 Task: Search one way flight ticket for 3 adults, 3 children in business from Manchester: Manchester-boston Regional Airport to Jackson: Jackson Hole Airport on 5-2-2023. Choice of flights is American. Number of bags: 1 checked bag. Price is upto 94000. Outbound departure time preference is 9:00.
Action: Mouse moved to (305, 248)
Screenshot: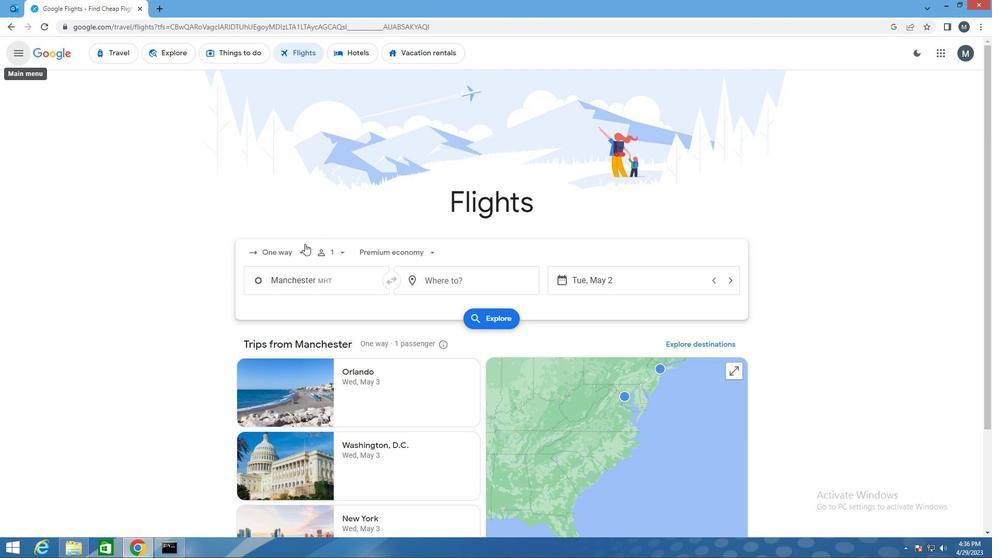 
Action: Mouse pressed left at (305, 248)
Screenshot: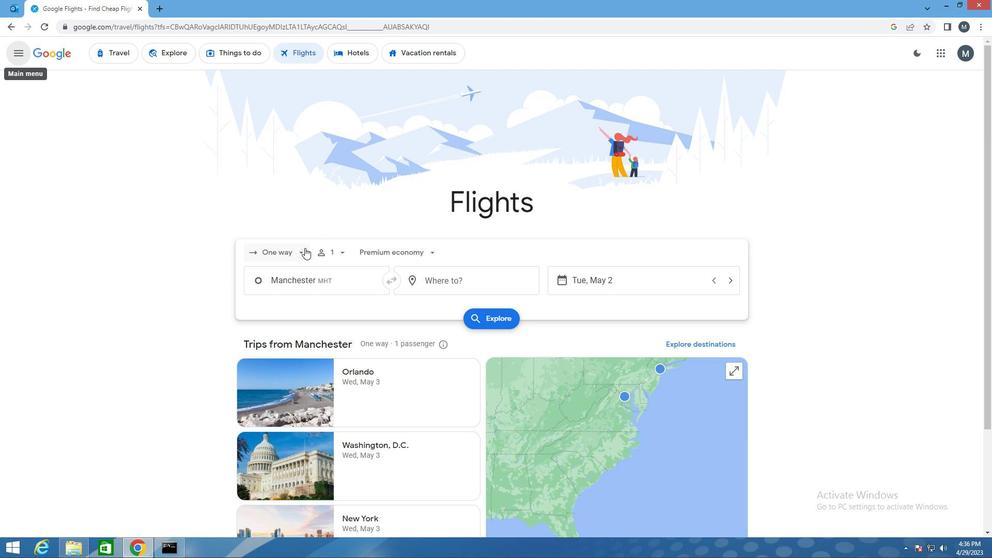 
Action: Mouse moved to (300, 299)
Screenshot: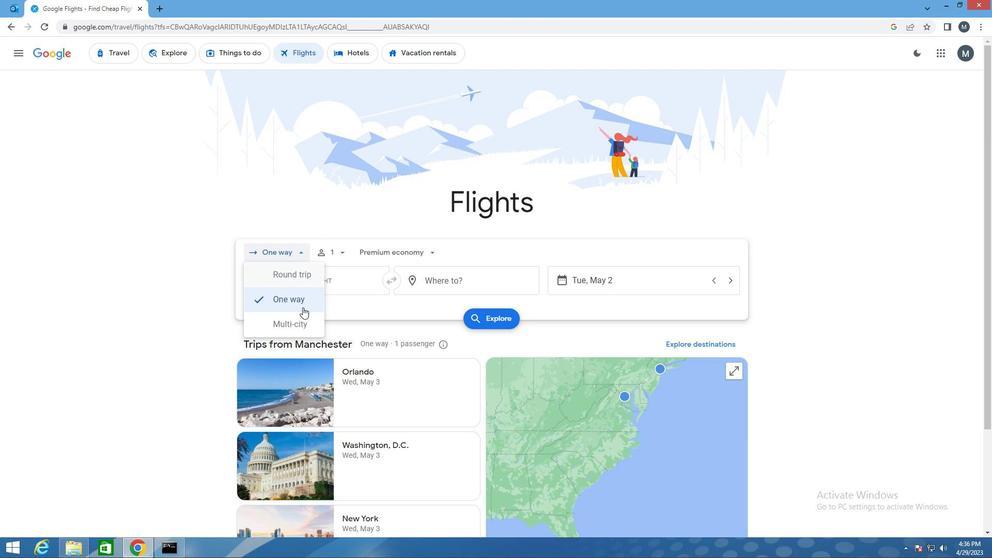 
Action: Mouse pressed left at (300, 299)
Screenshot: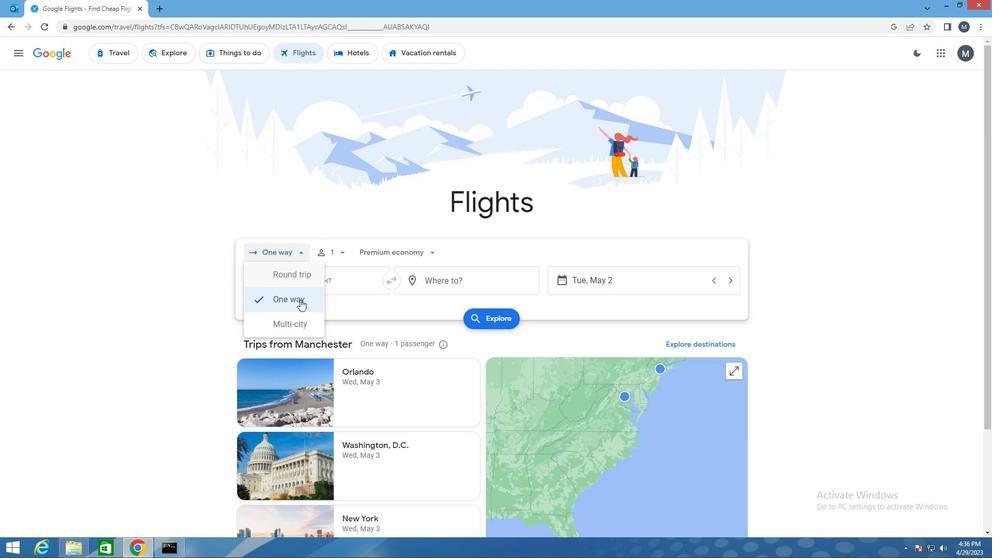
Action: Mouse moved to (299, 295)
Screenshot: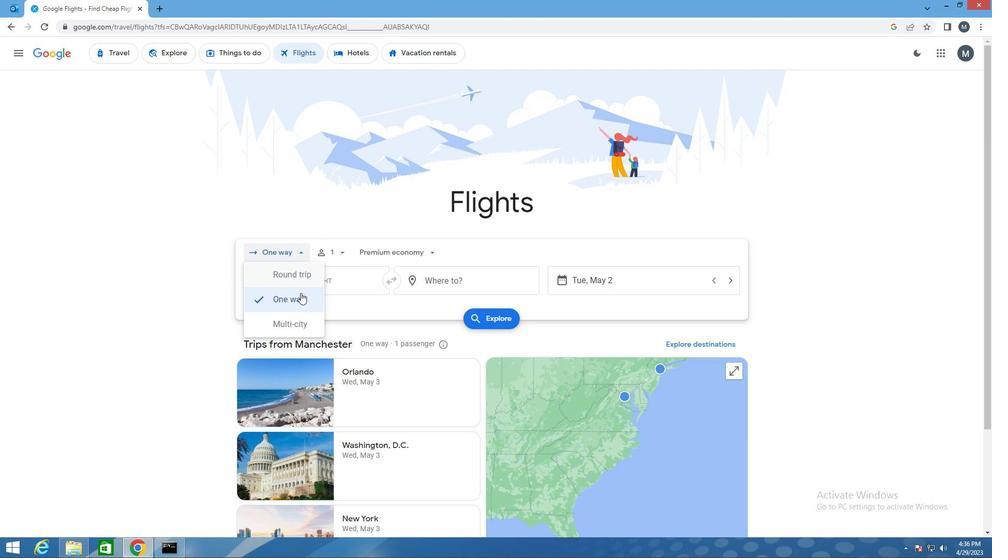 
Action: Mouse pressed left at (299, 295)
Screenshot: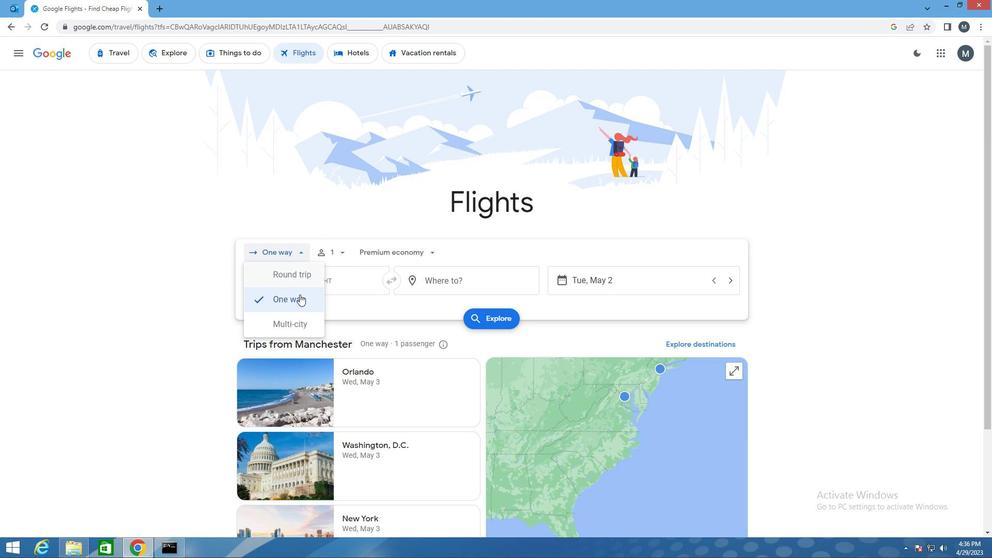 
Action: Mouse moved to (332, 254)
Screenshot: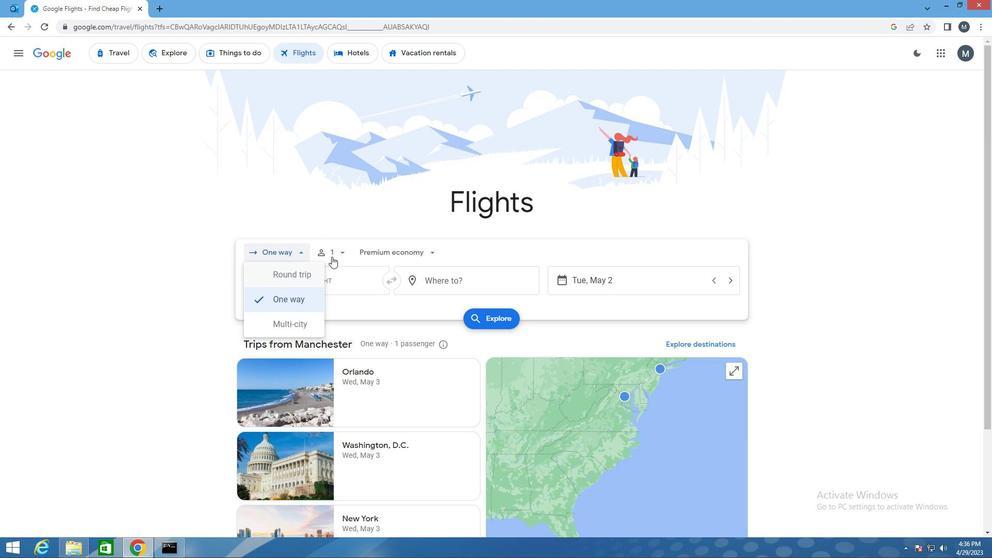 
Action: Mouse pressed left at (332, 254)
Screenshot: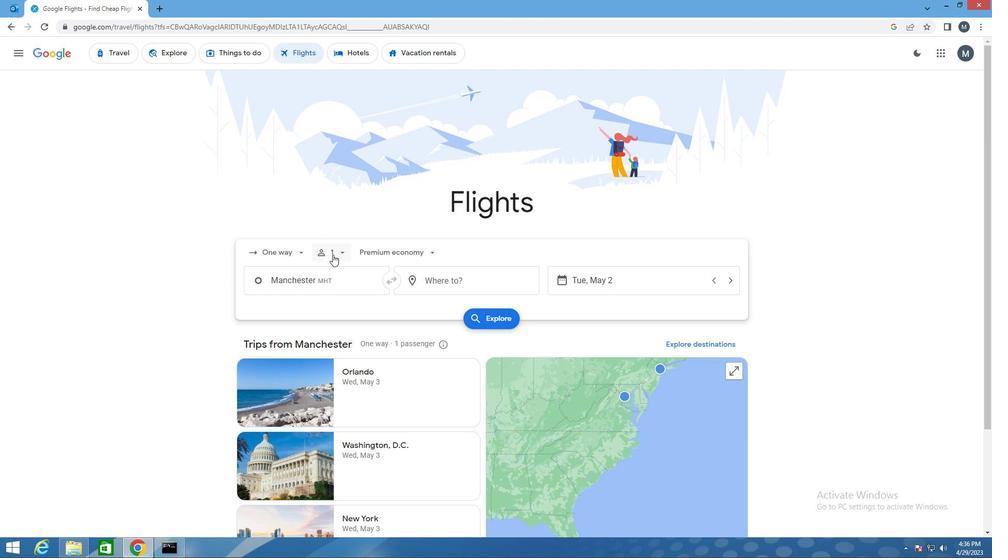 
Action: Mouse moved to (427, 278)
Screenshot: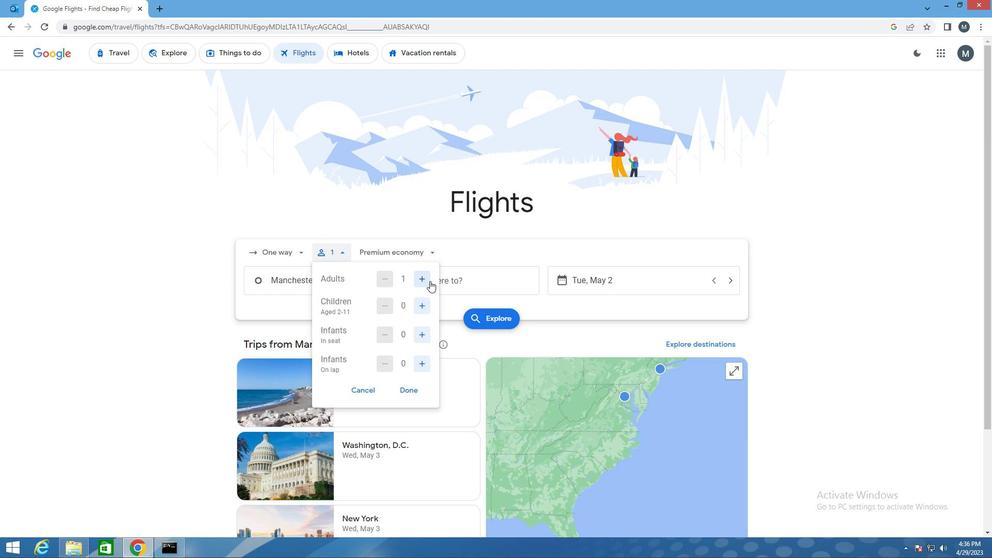 
Action: Mouse pressed left at (427, 278)
Screenshot: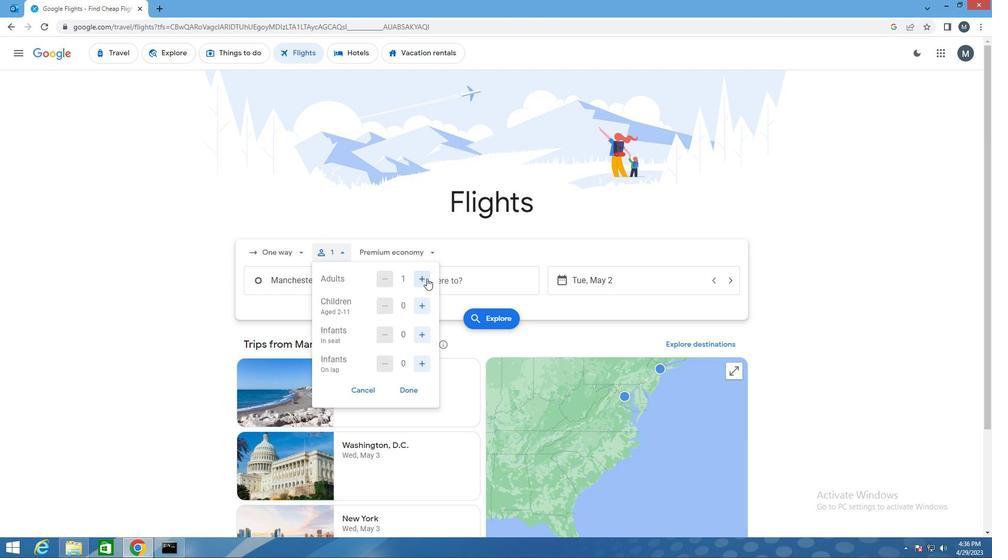 
Action: Mouse pressed left at (427, 278)
Screenshot: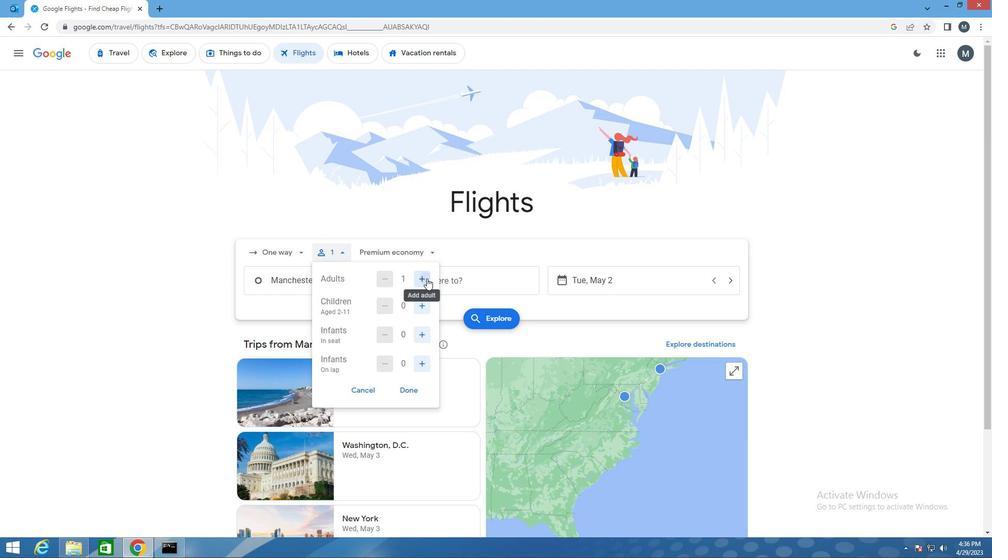 
Action: Mouse moved to (421, 301)
Screenshot: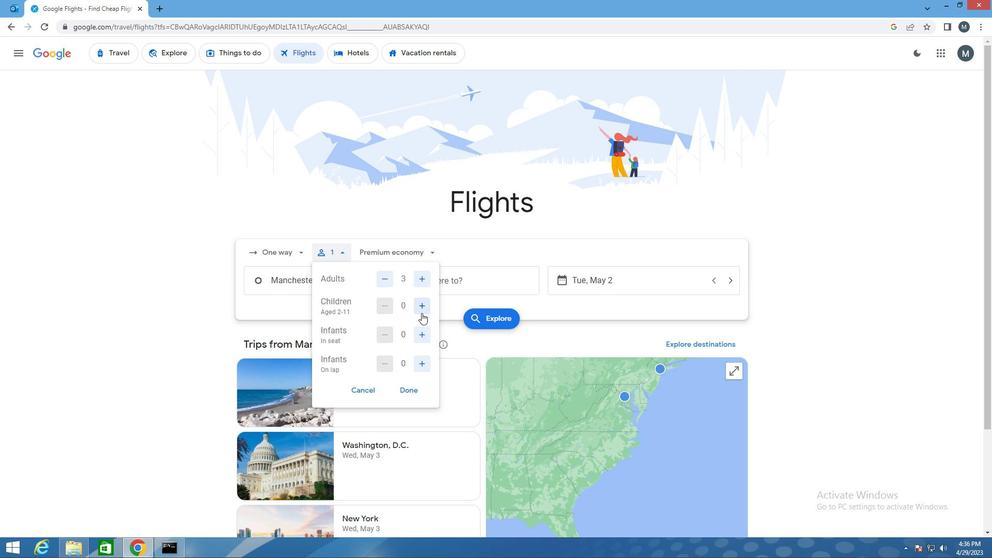 
Action: Mouse pressed left at (421, 301)
Screenshot: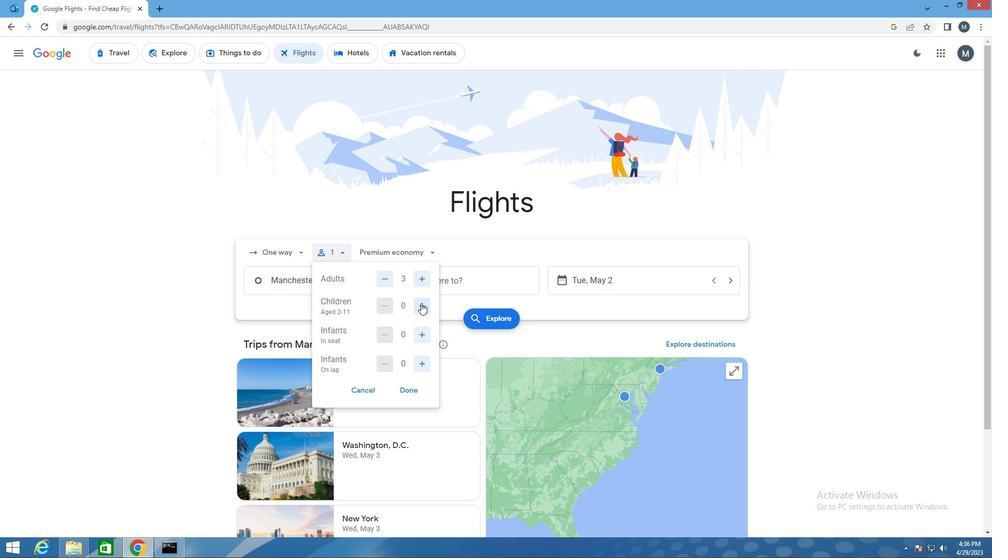
Action: Mouse moved to (421, 301)
Screenshot: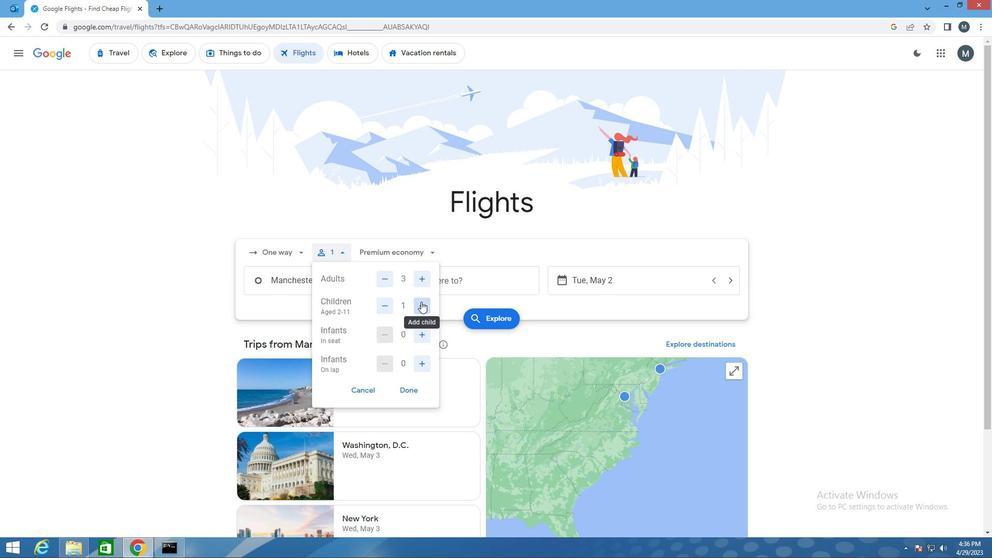 
Action: Mouse pressed left at (421, 301)
Screenshot: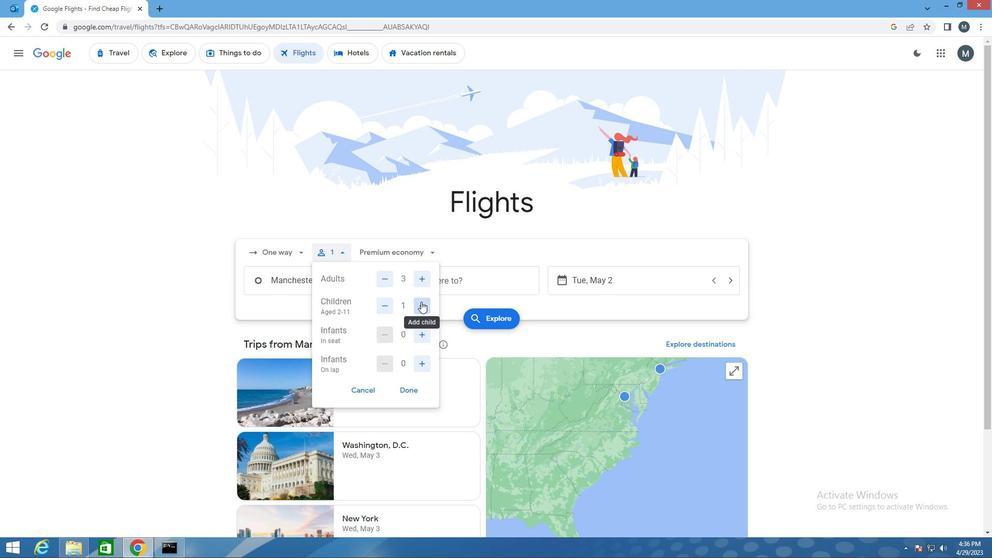 
Action: Mouse pressed left at (421, 301)
Screenshot: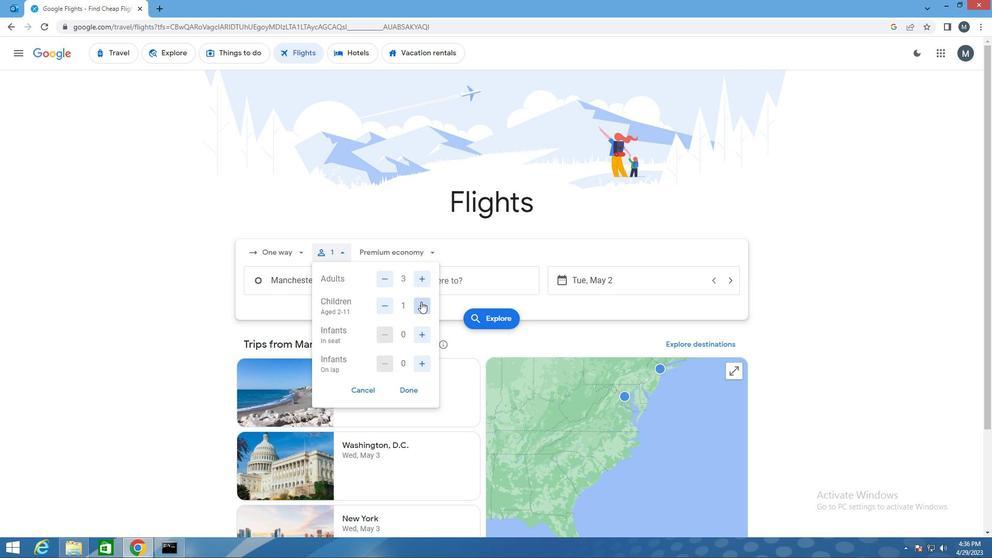 
Action: Mouse moved to (403, 391)
Screenshot: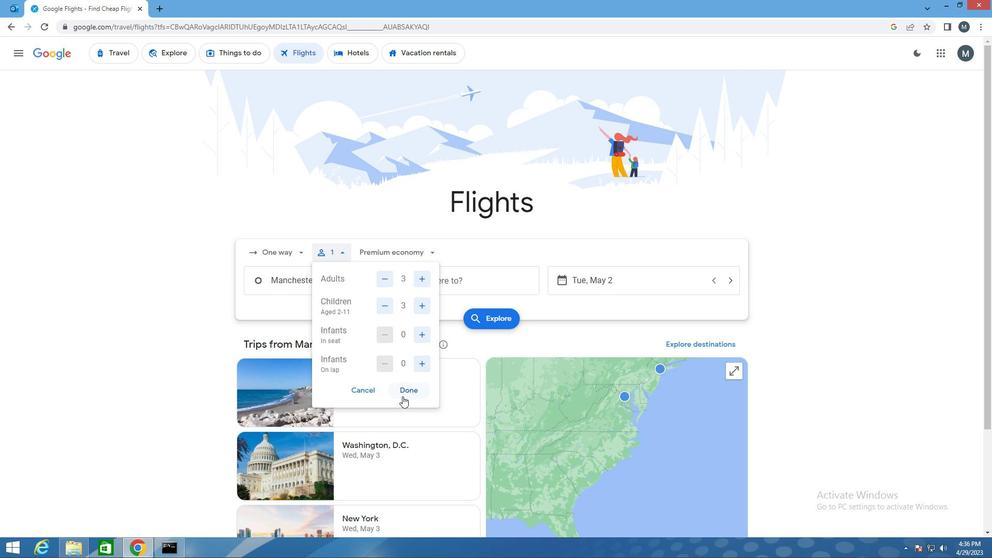 
Action: Mouse pressed left at (403, 391)
Screenshot: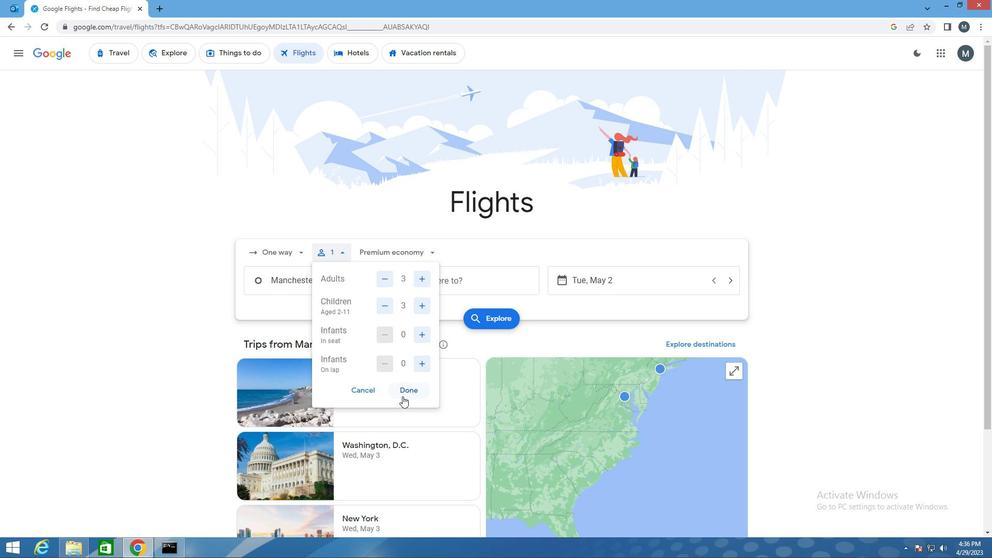 
Action: Mouse moved to (402, 249)
Screenshot: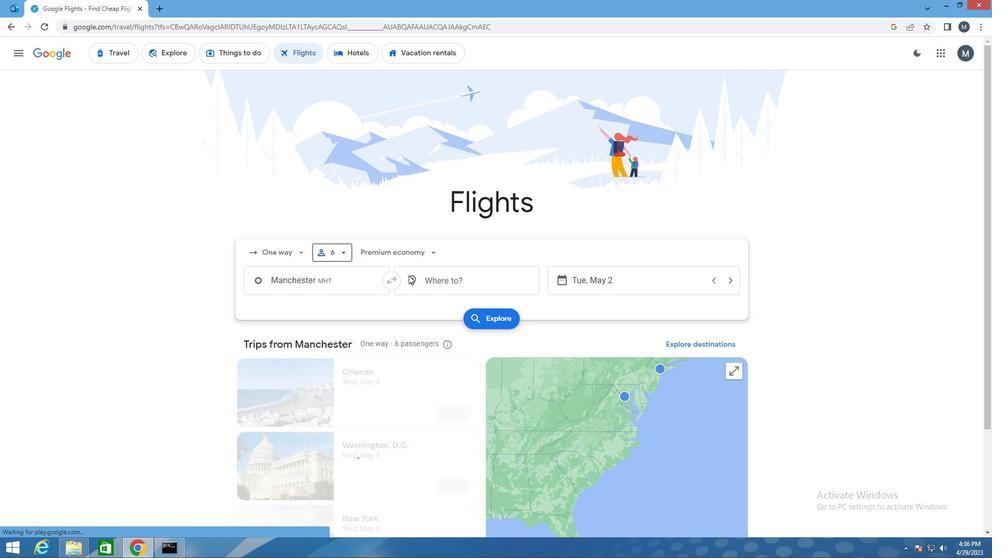 
Action: Mouse pressed left at (402, 249)
Screenshot: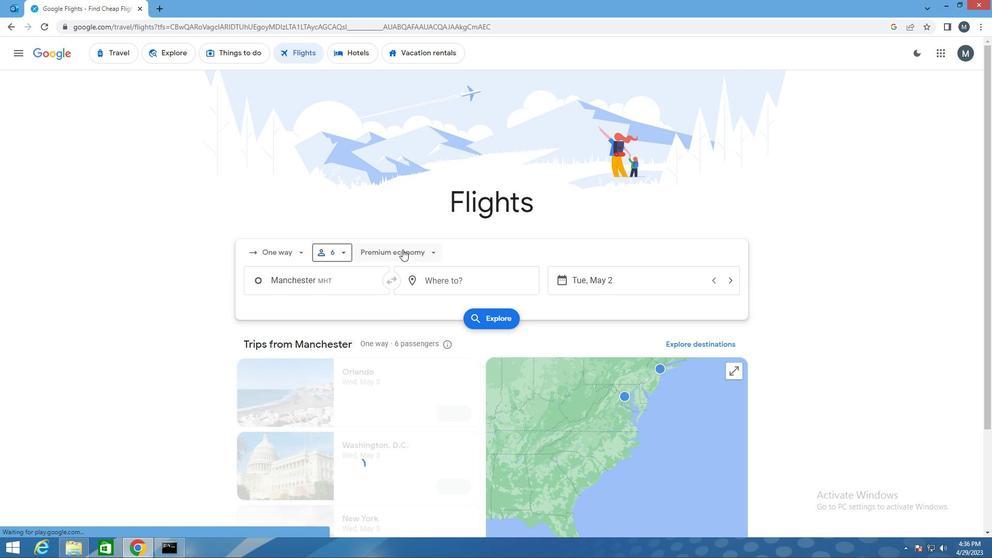 
Action: Mouse moved to (404, 324)
Screenshot: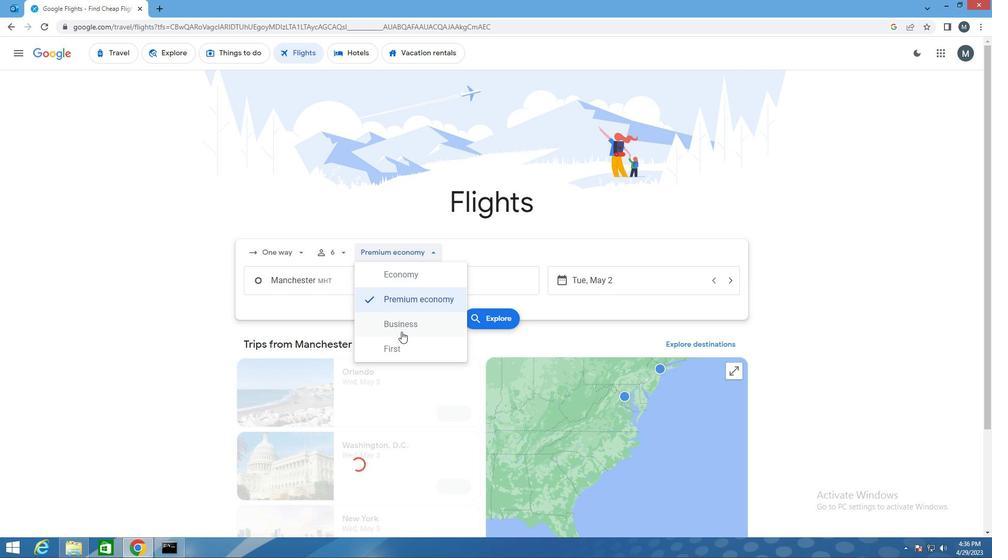 
Action: Mouse pressed left at (404, 324)
Screenshot: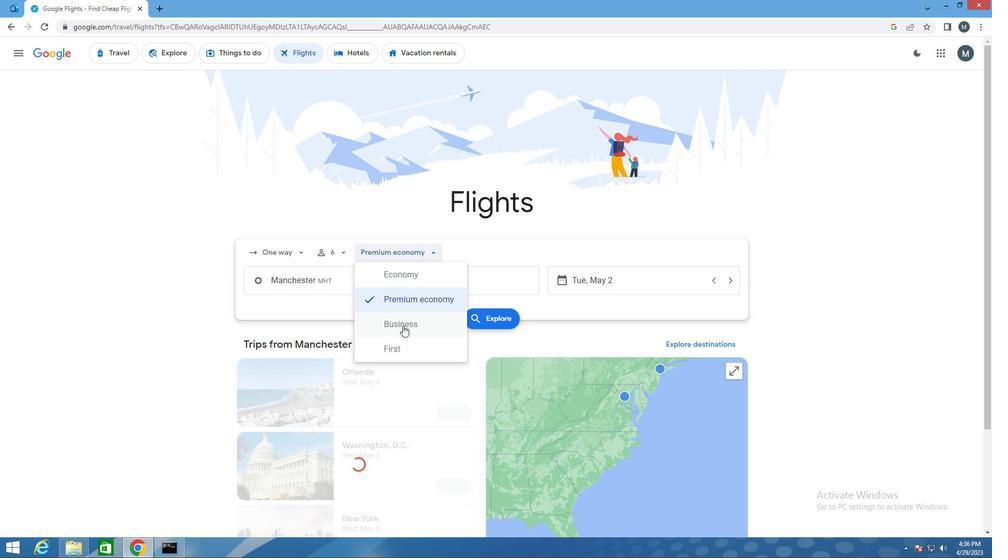 
Action: Mouse moved to (329, 285)
Screenshot: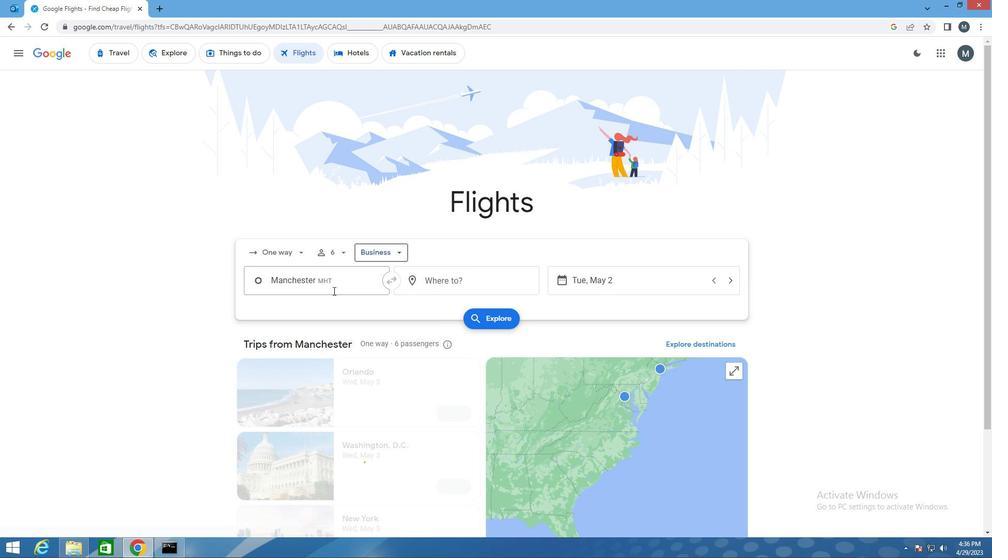
Action: Mouse pressed left at (329, 285)
Screenshot: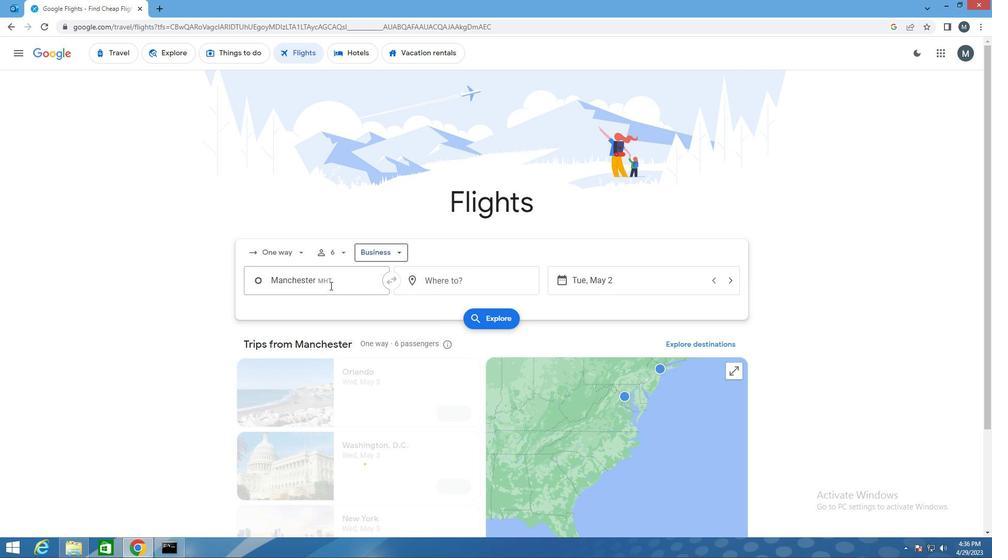 
Action: Mouse moved to (333, 287)
Screenshot: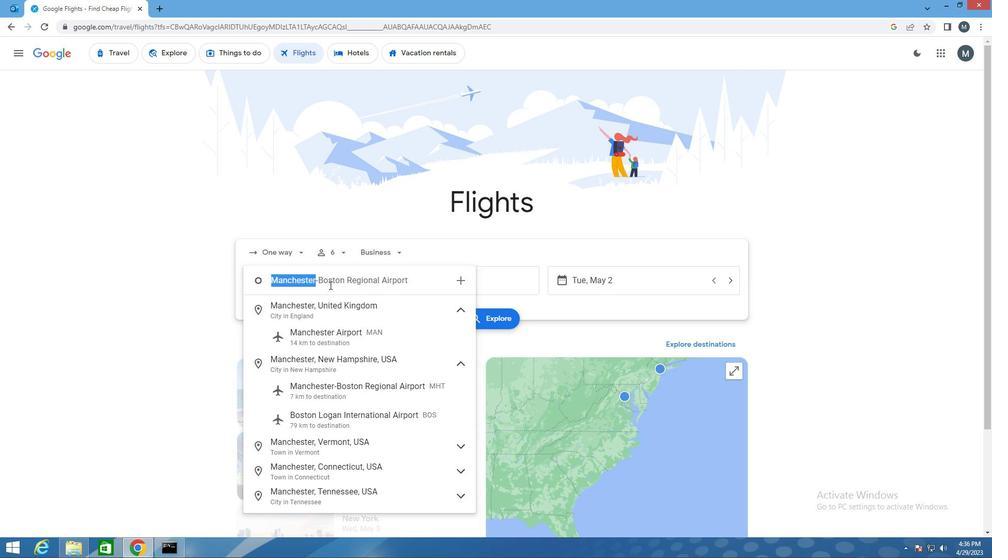 
Action: Key pressed <Key.enter>
Screenshot: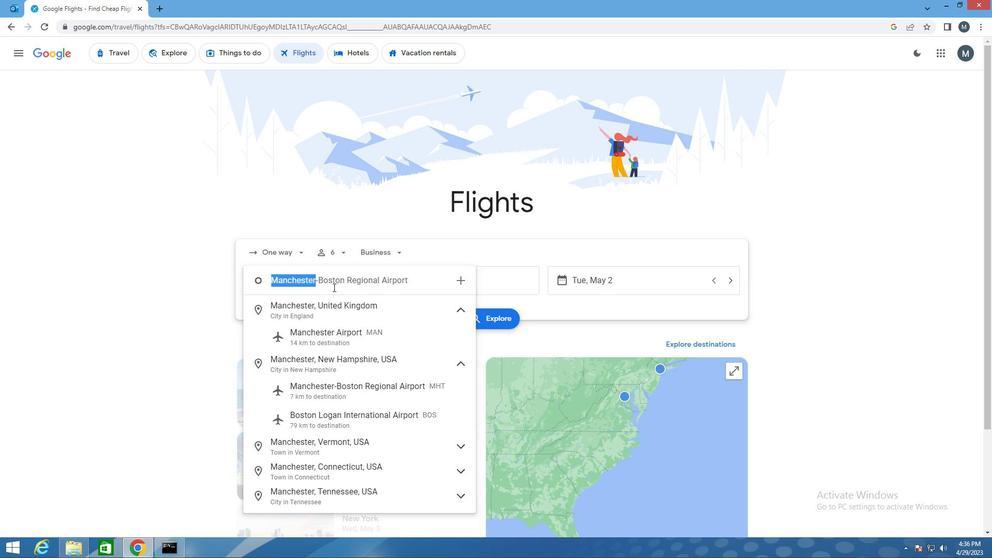 
Action: Mouse moved to (446, 275)
Screenshot: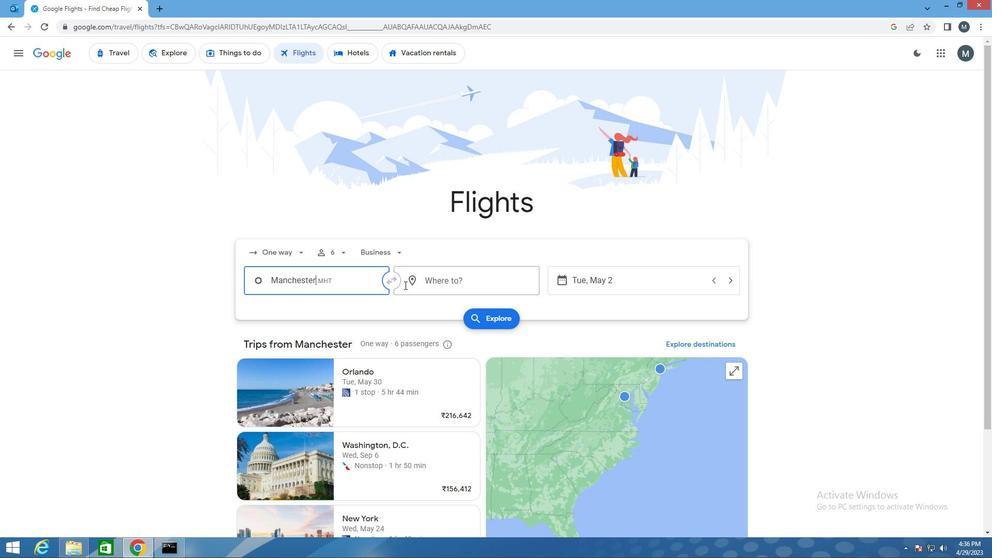 
Action: Mouse pressed left at (446, 275)
Screenshot: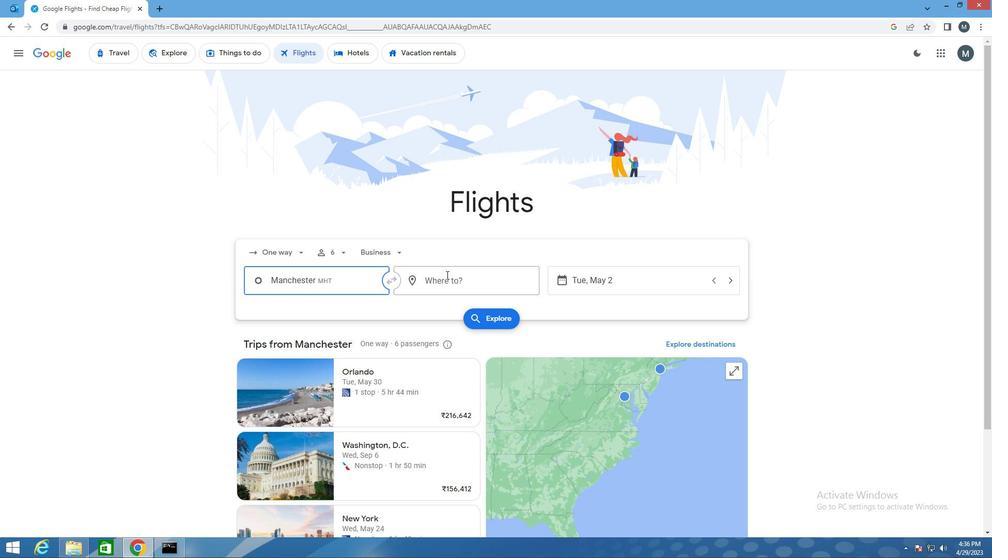 
Action: Mouse moved to (447, 274)
Screenshot: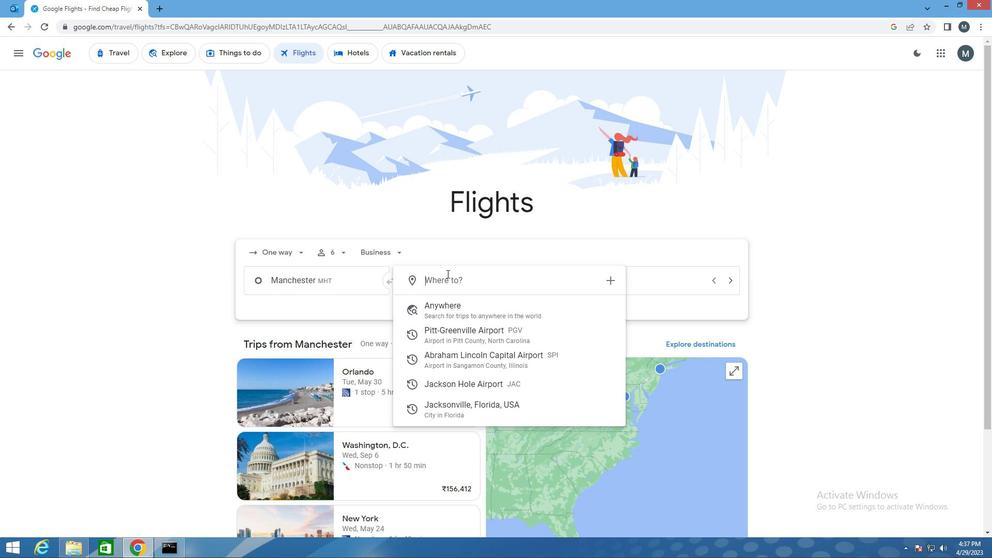 
Action: Key pressed j
Screenshot: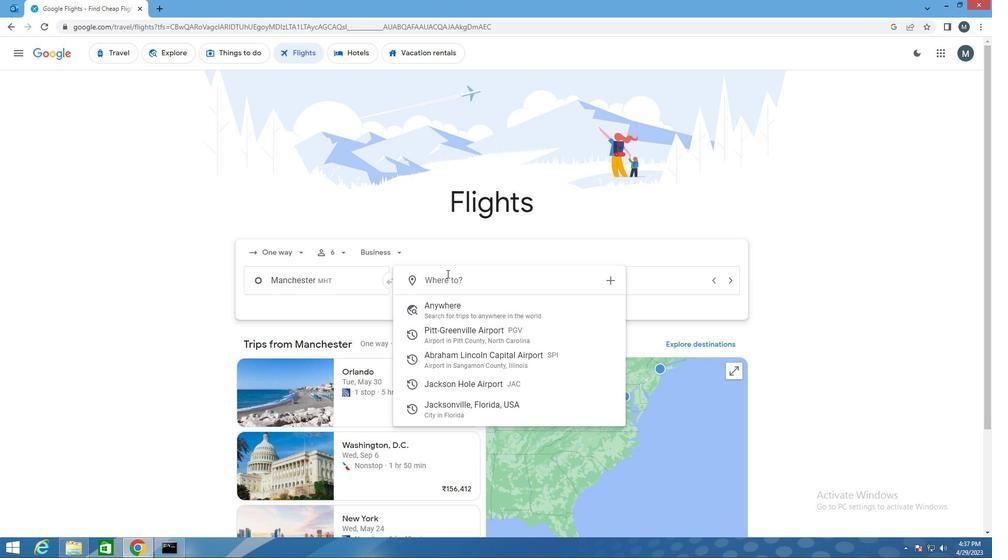 
Action: Mouse moved to (446, 274)
Screenshot: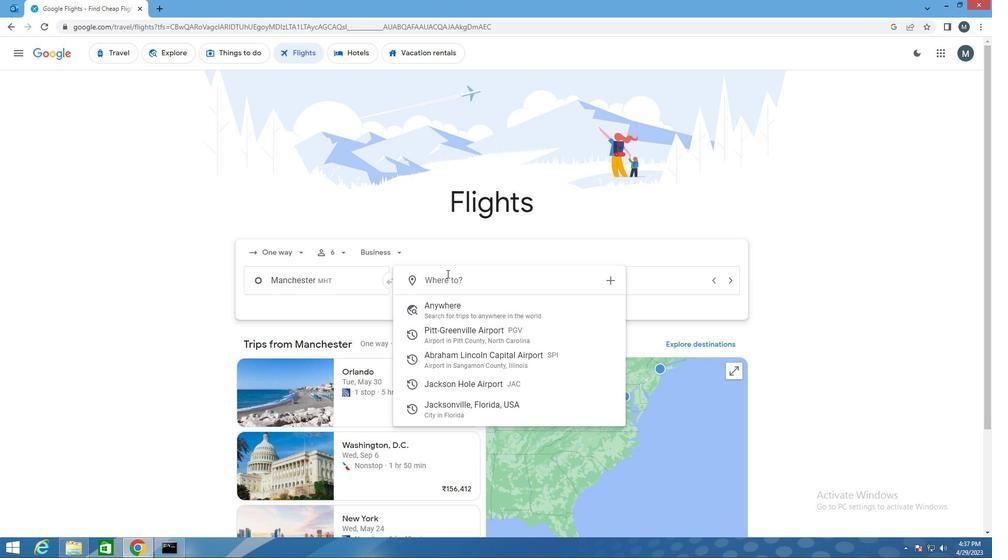 
Action: Key pressed ac
Screenshot: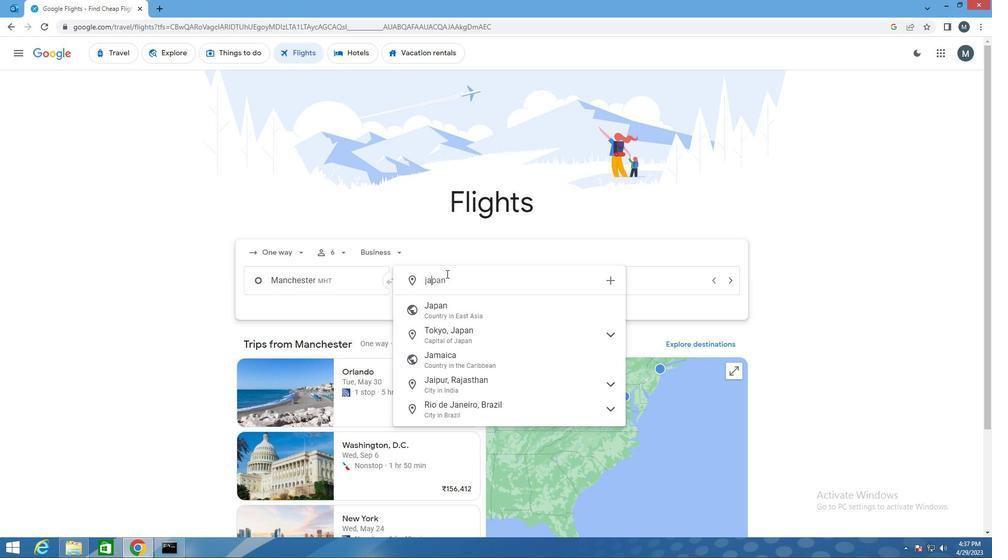 
Action: Mouse moved to (483, 305)
Screenshot: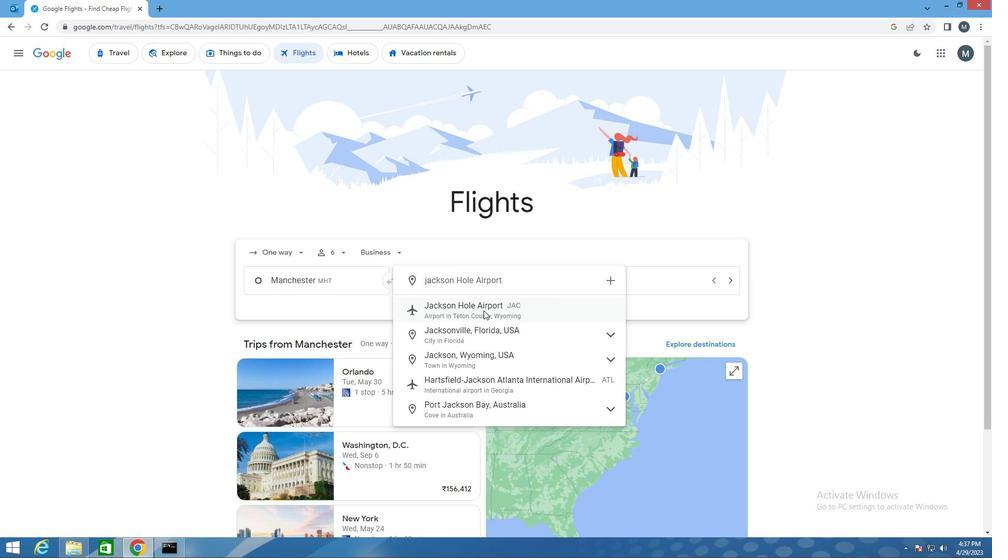 
Action: Mouse pressed left at (483, 305)
Screenshot: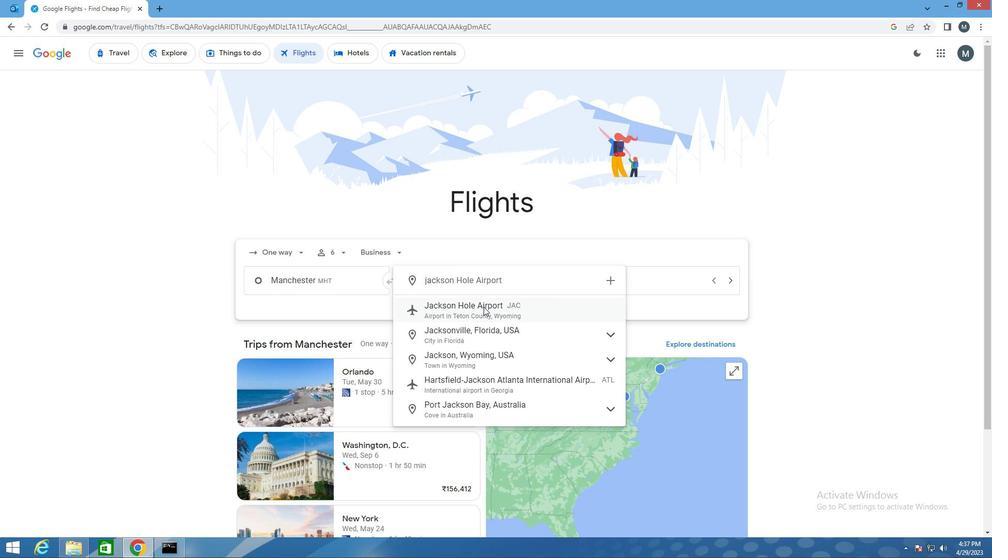 
Action: Mouse moved to (593, 278)
Screenshot: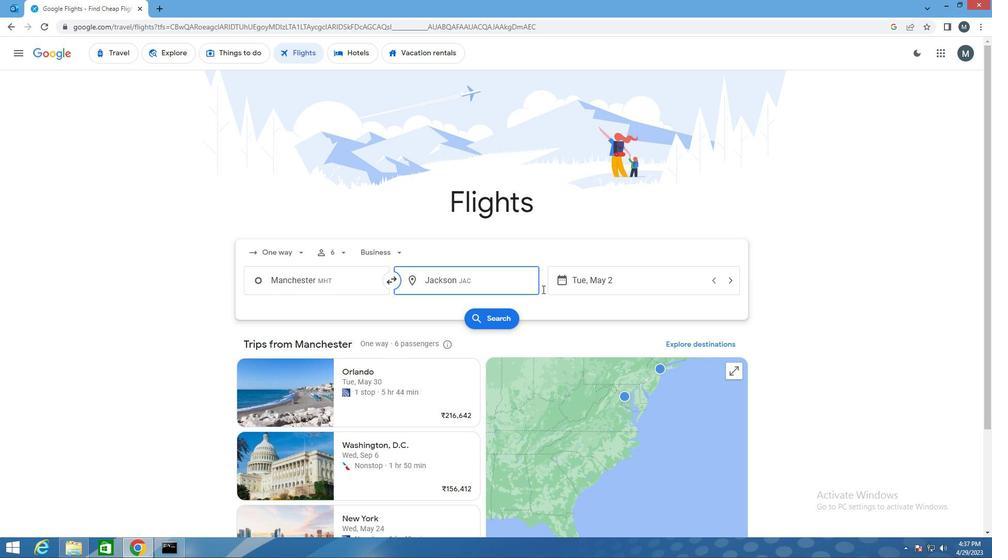
Action: Mouse pressed left at (593, 278)
Screenshot: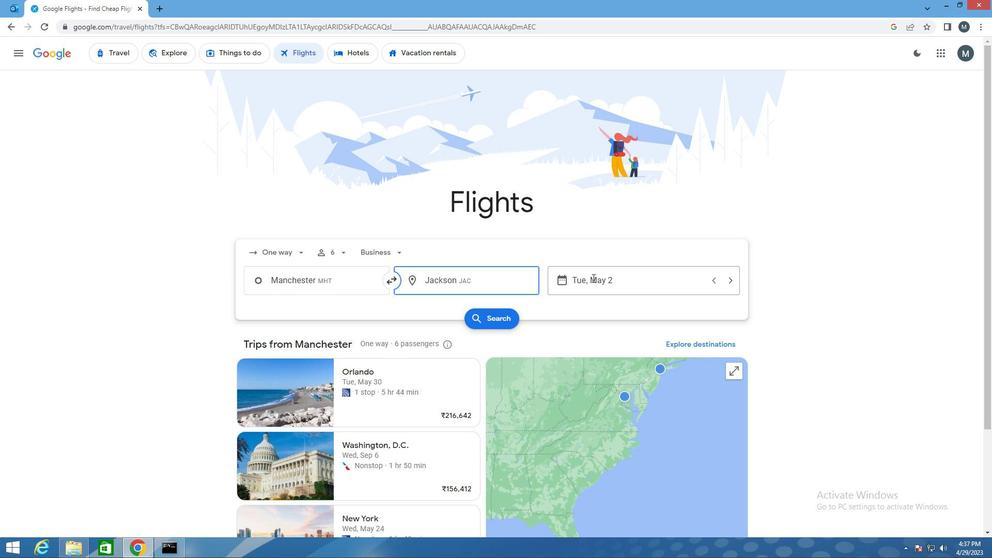 
Action: Mouse moved to (619, 353)
Screenshot: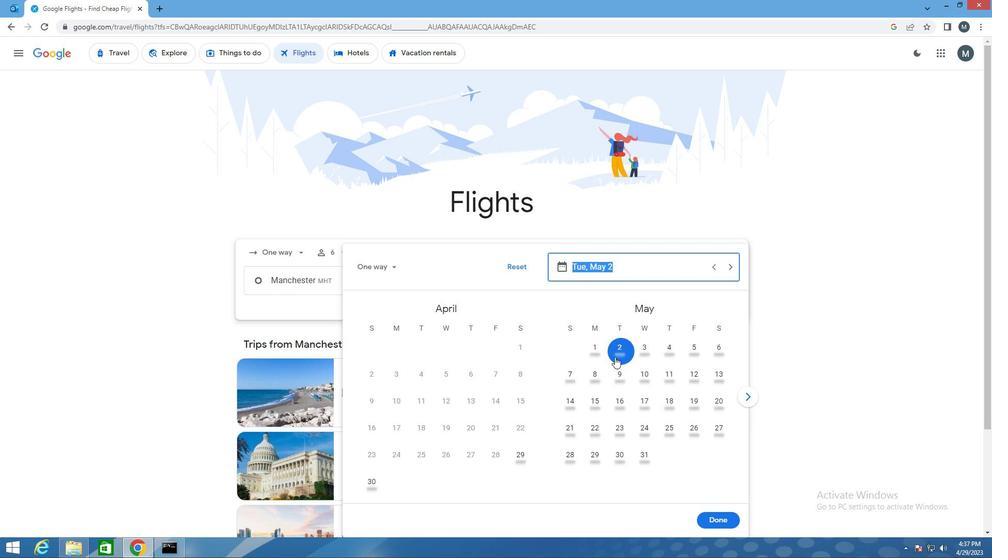 
Action: Mouse pressed left at (619, 353)
Screenshot: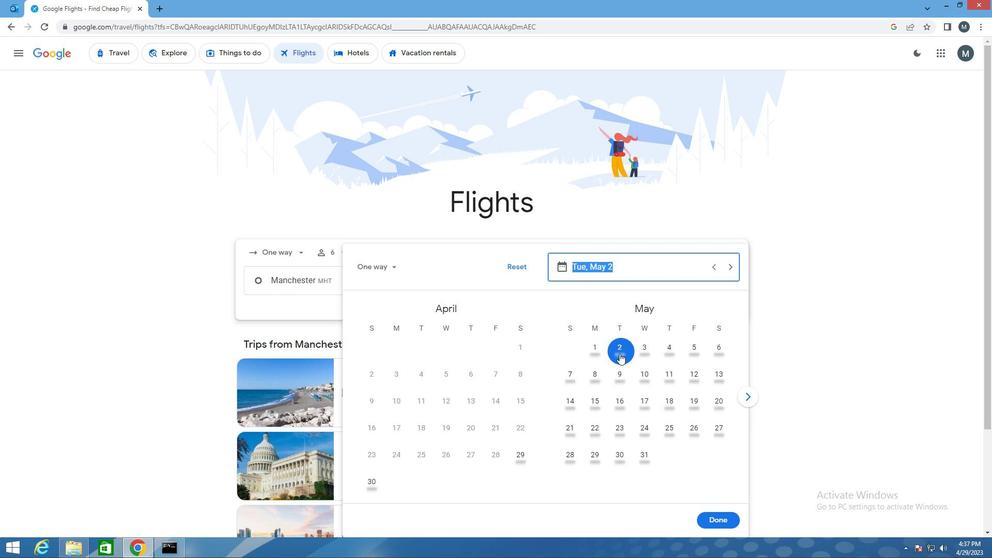 
Action: Mouse moved to (718, 518)
Screenshot: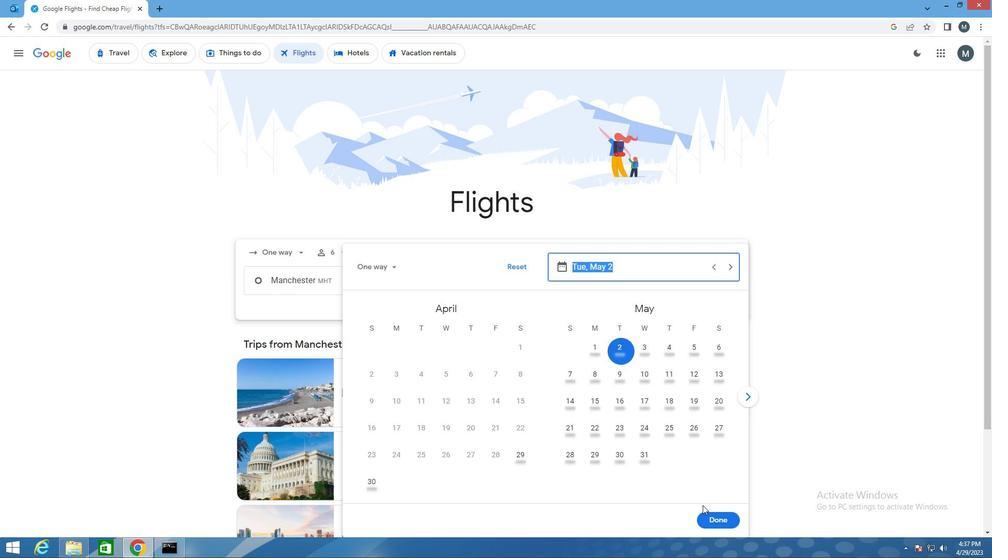 
Action: Mouse pressed left at (718, 518)
Screenshot: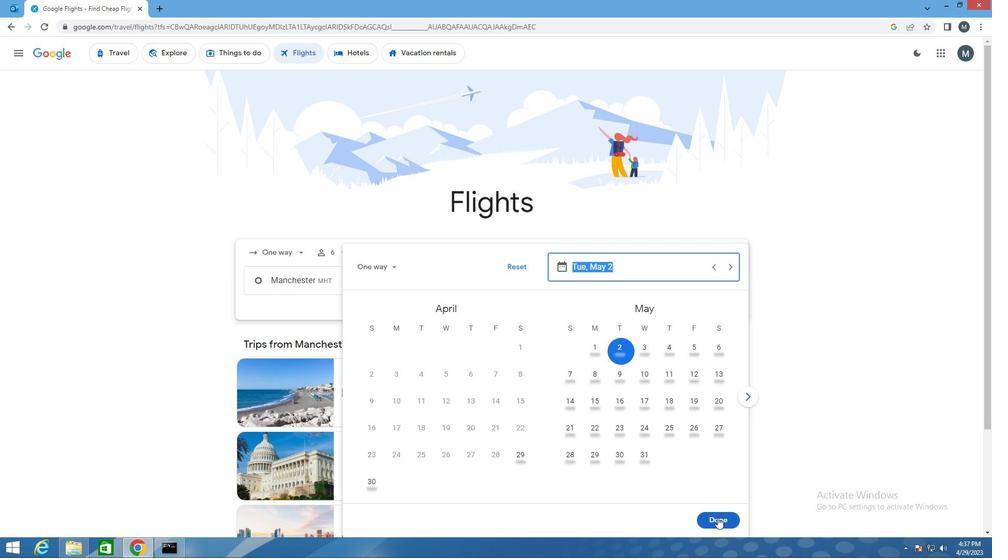 
Action: Mouse moved to (481, 317)
Screenshot: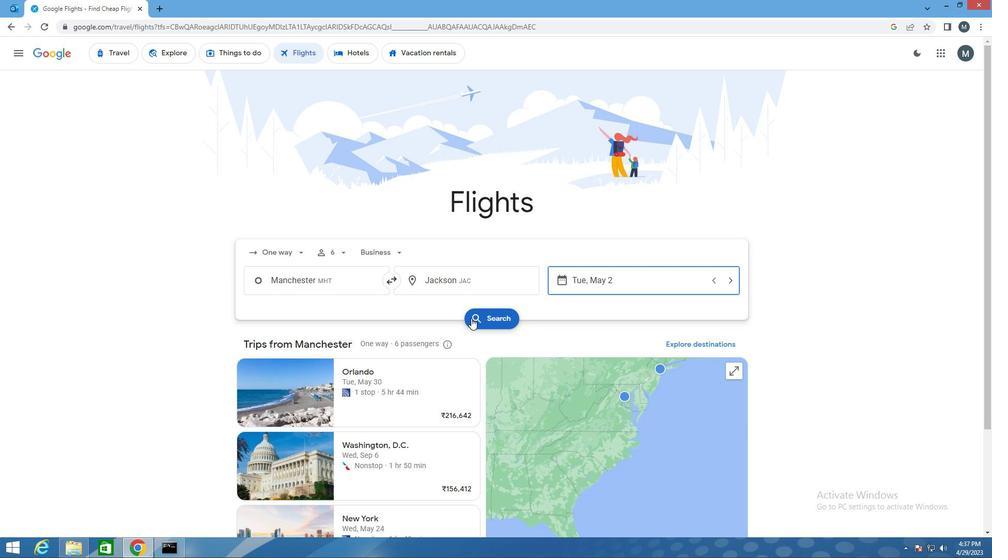 
Action: Mouse pressed left at (481, 317)
Screenshot: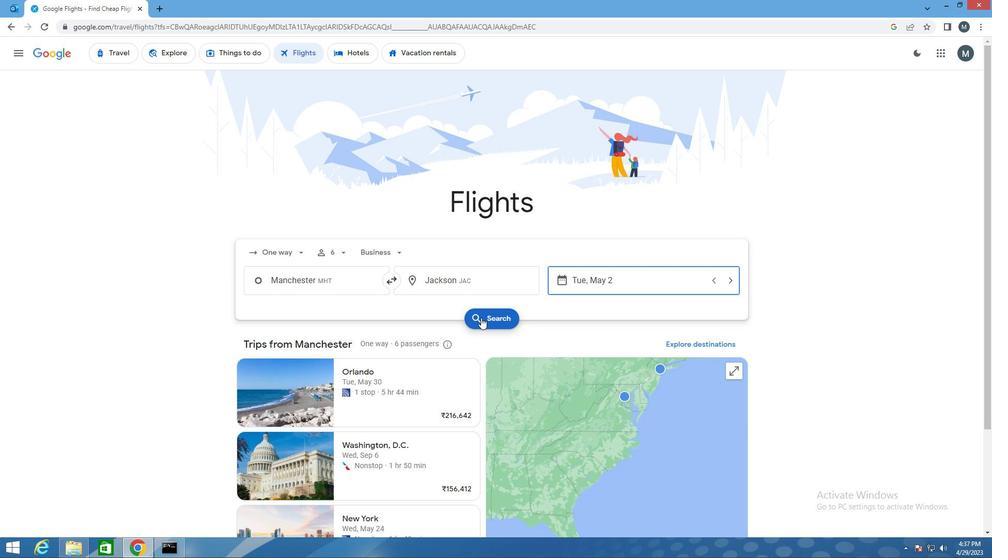 
Action: Mouse moved to (256, 157)
Screenshot: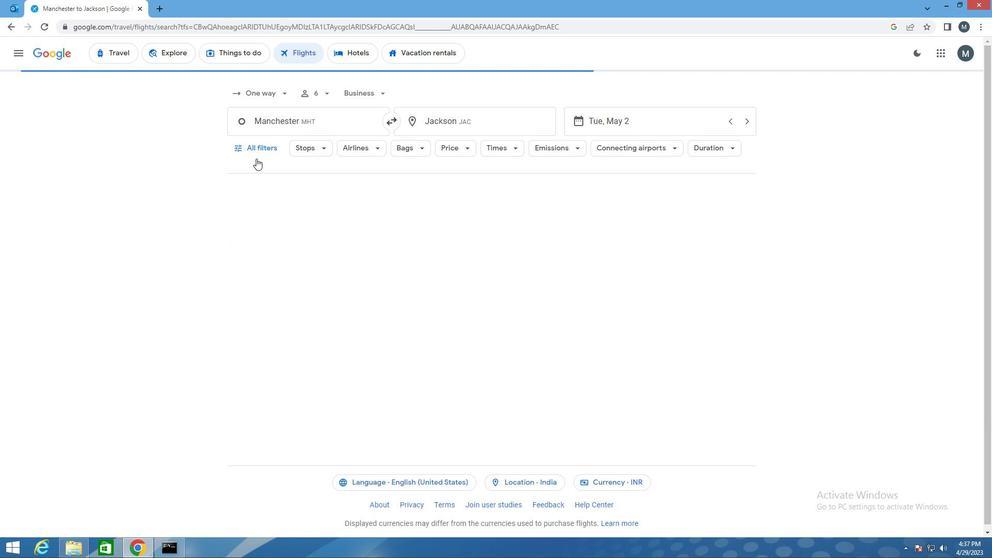 
Action: Mouse pressed left at (256, 157)
Screenshot: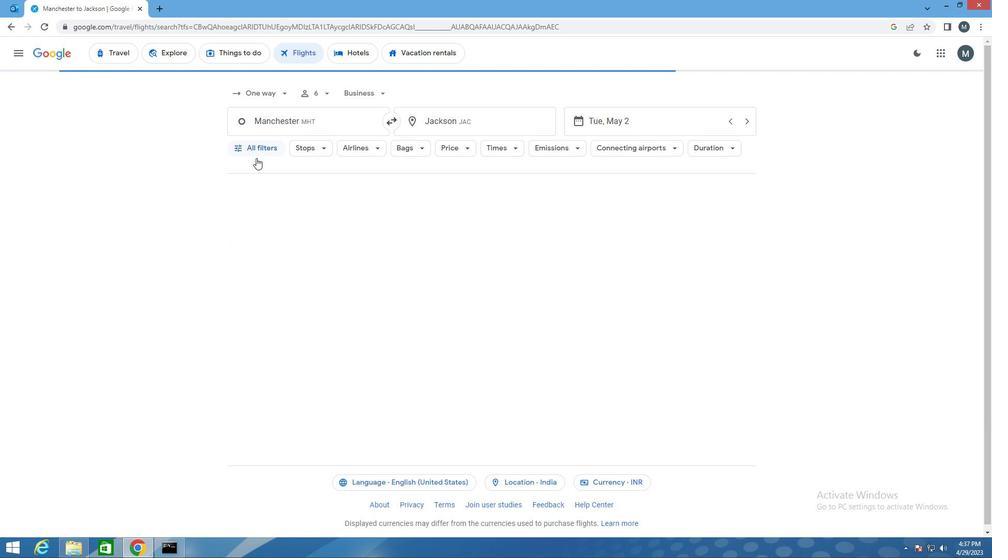 
Action: Mouse moved to (267, 277)
Screenshot: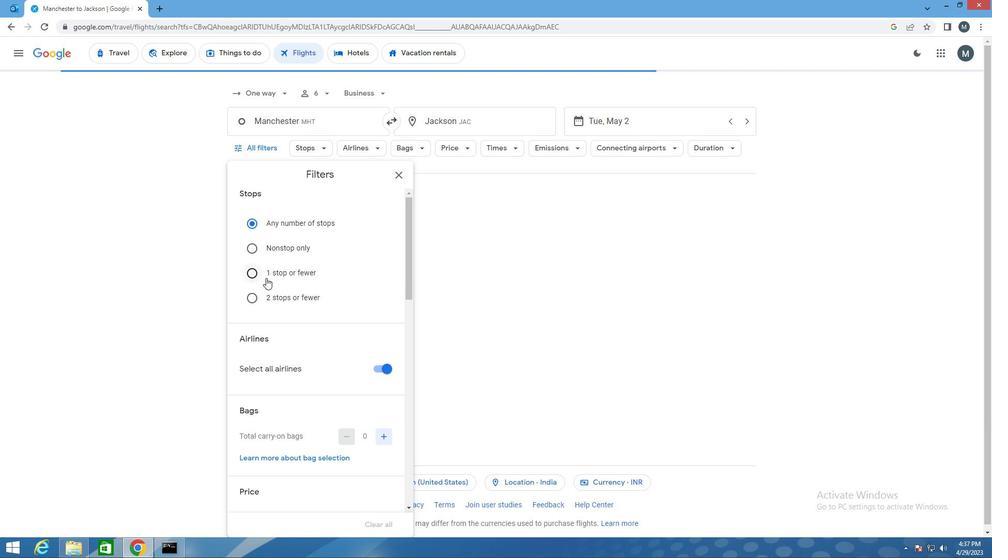 
Action: Mouse scrolled (267, 276) with delta (0, 0)
Screenshot: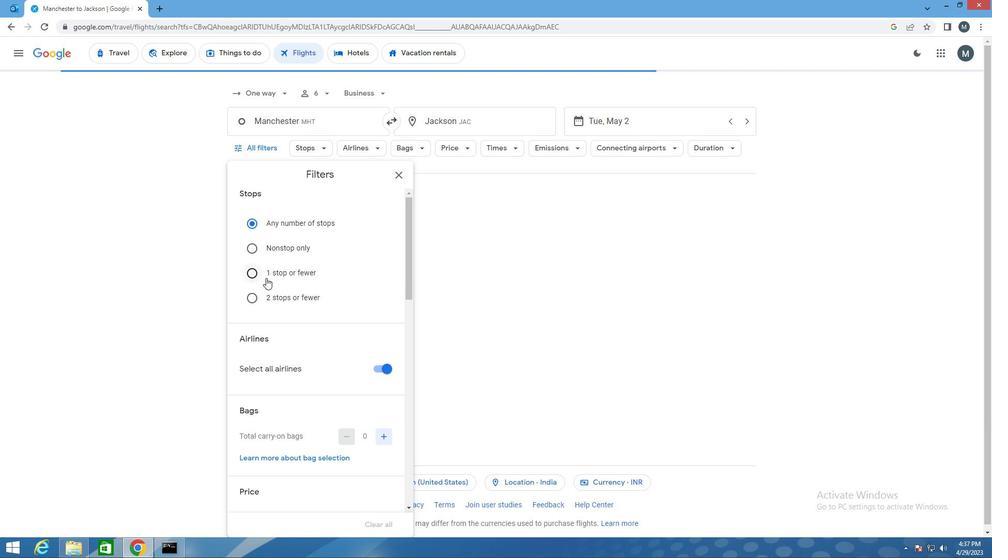 
Action: Mouse moved to (374, 319)
Screenshot: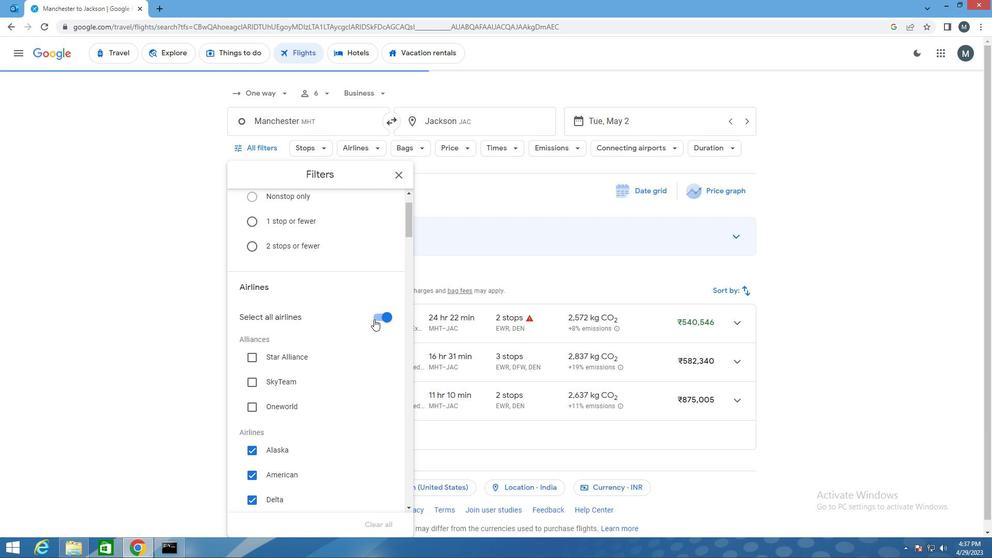 
Action: Mouse pressed left at (374, 319)
Screenshot: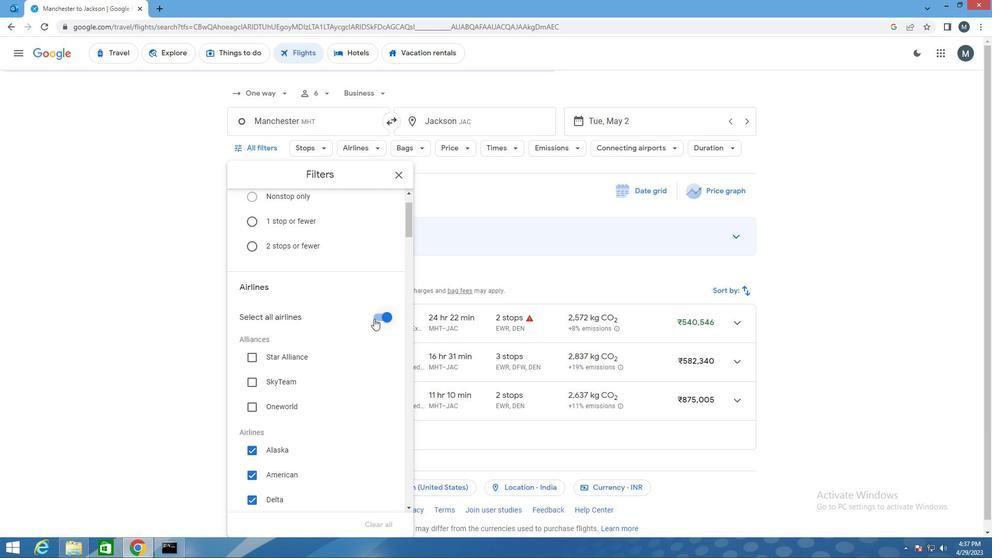 
Action: Mouse moved to (308, 369)
Screenshot: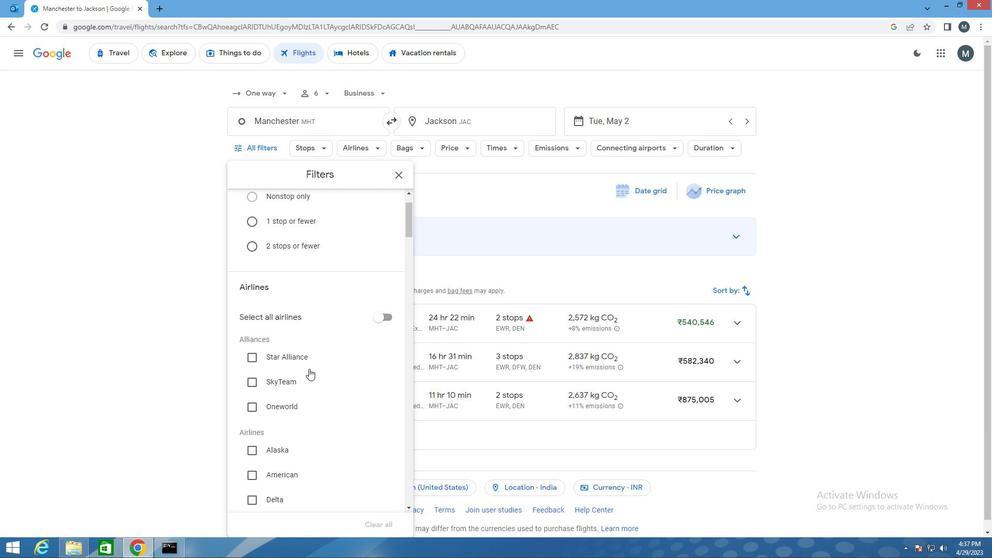 
Action: Mouse scrolled (308, 369) with delta (0, 0)
Screenshot: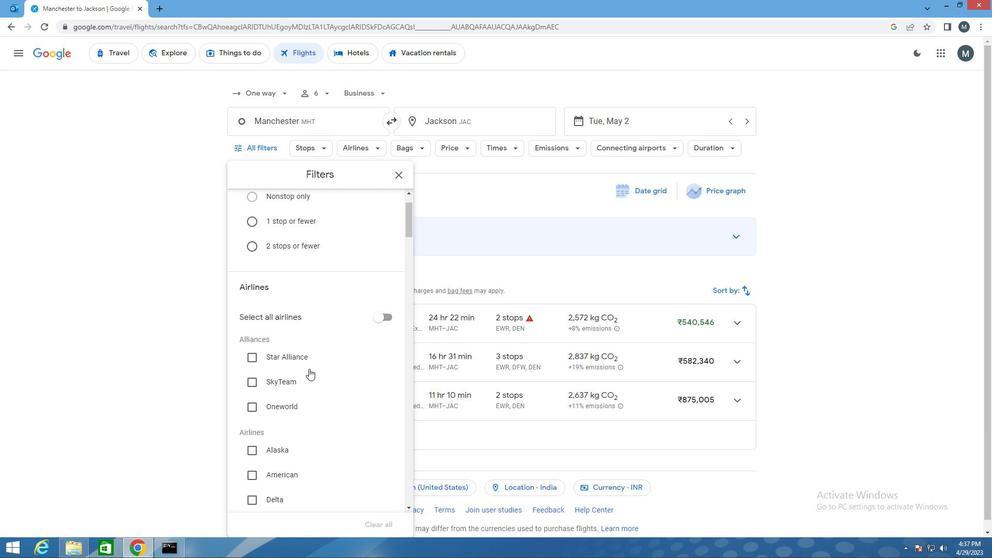 
Action: Mouse moved to (253, 426)
Screenshot: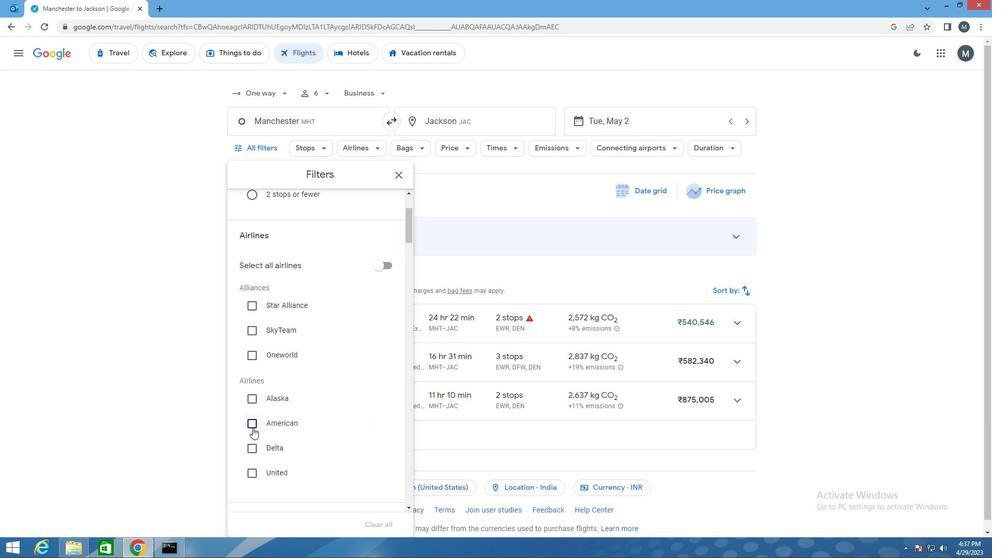 
Action: Mouse pressed left at (253, 426)
Screenshot: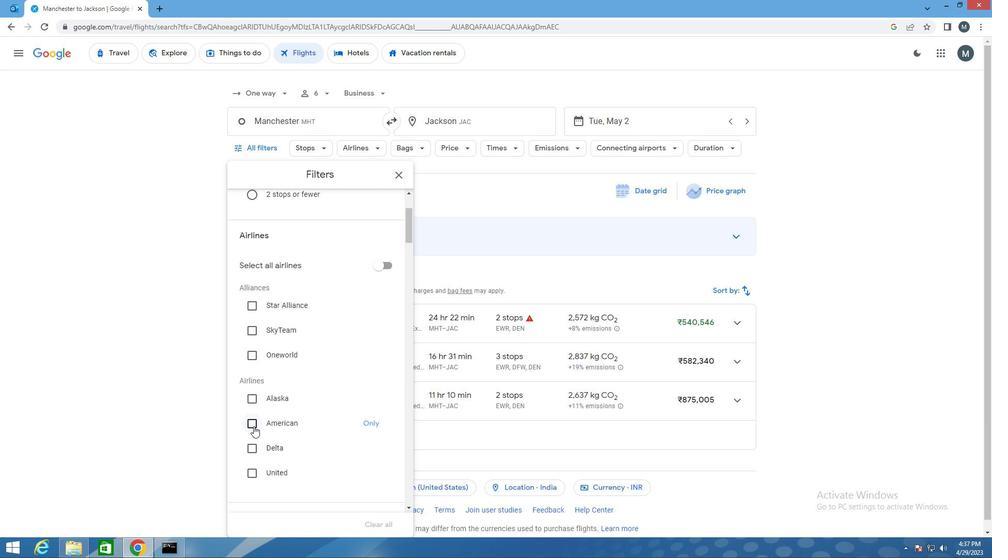 
Action: Mouse moved to (283, 402)
Screenshot: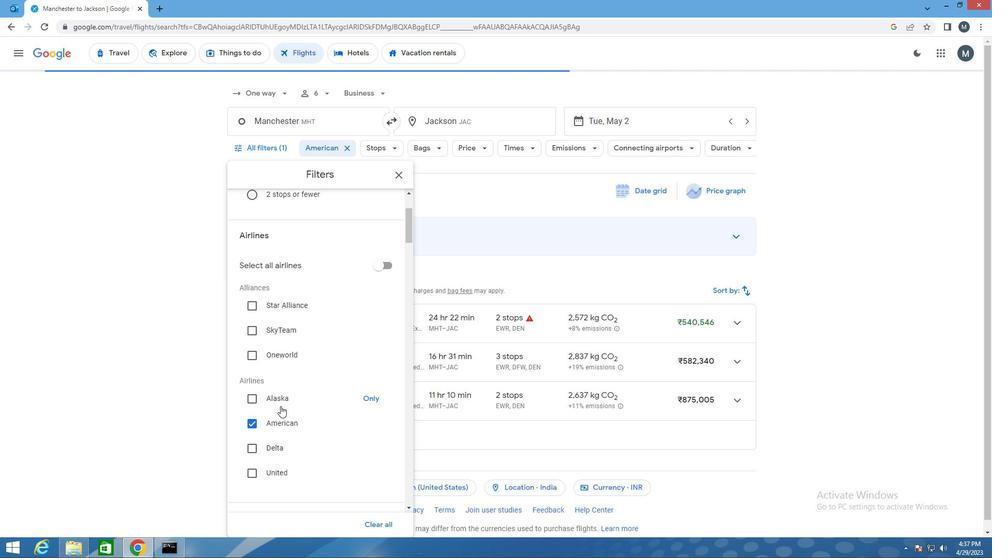 
Action: Mouse scrolled (283, 402) with delta (0, 0)
Screenshot: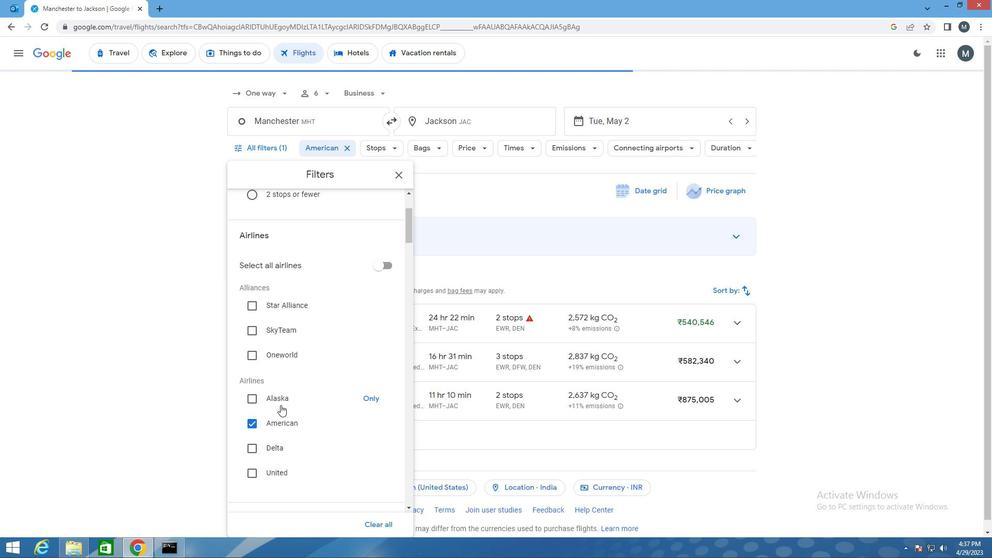 
Action: Mouse moved to (290, 402)
Screenshot: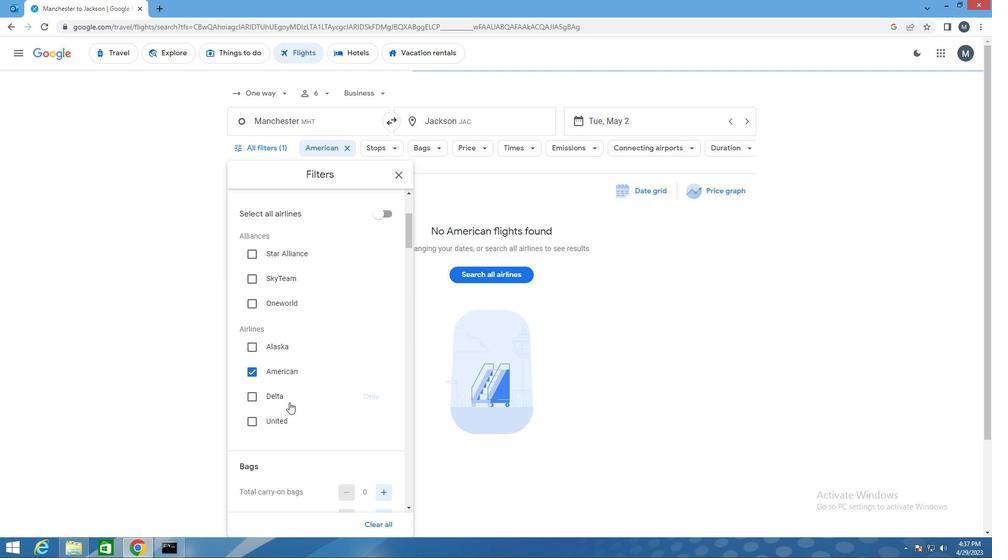 
Action: Mouse scrolled (290, 401) with delta (0, 0)
Screenshot: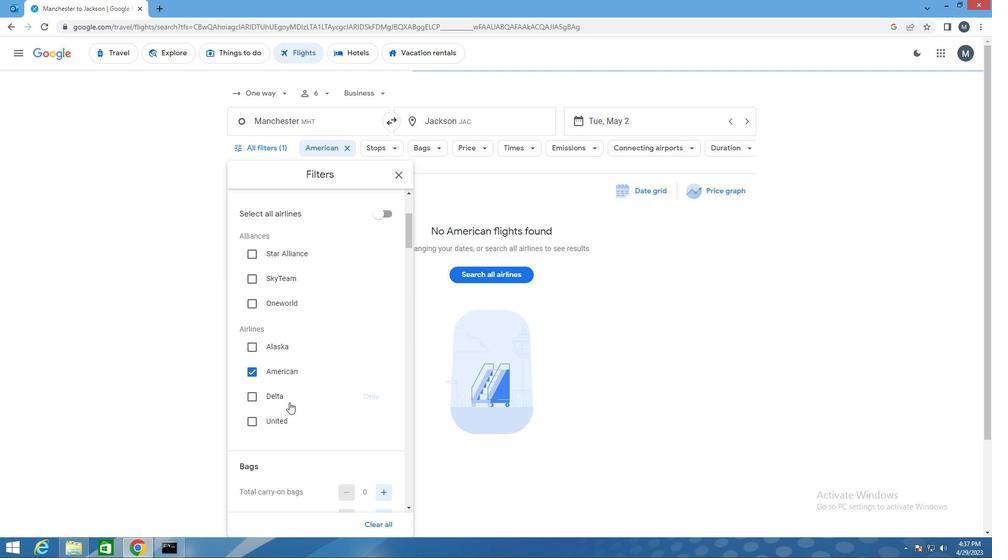 
Action: Mouse scrolled (290, 401) with delta (0, 0)
Screenshot: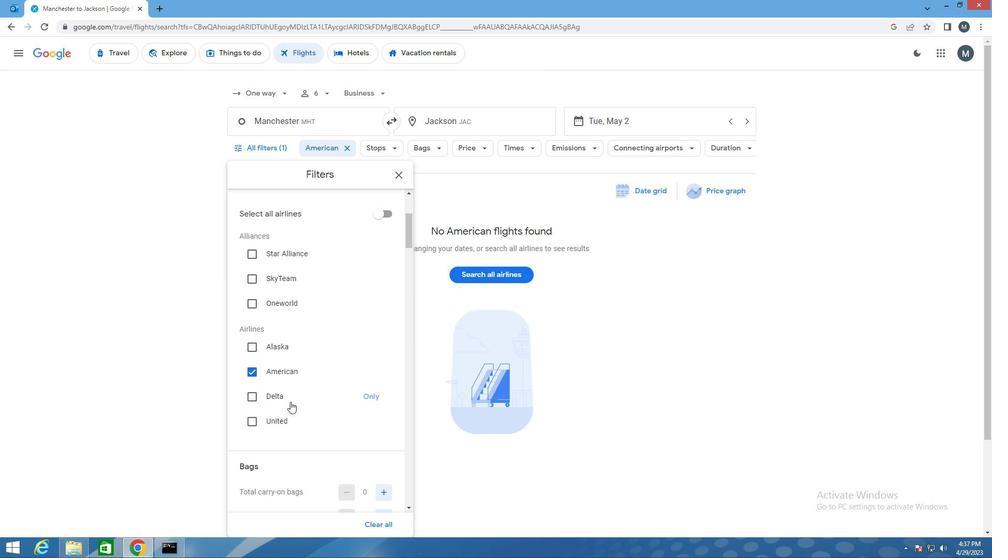 
Action: Mouse moved to (380, 411)
Screenshot: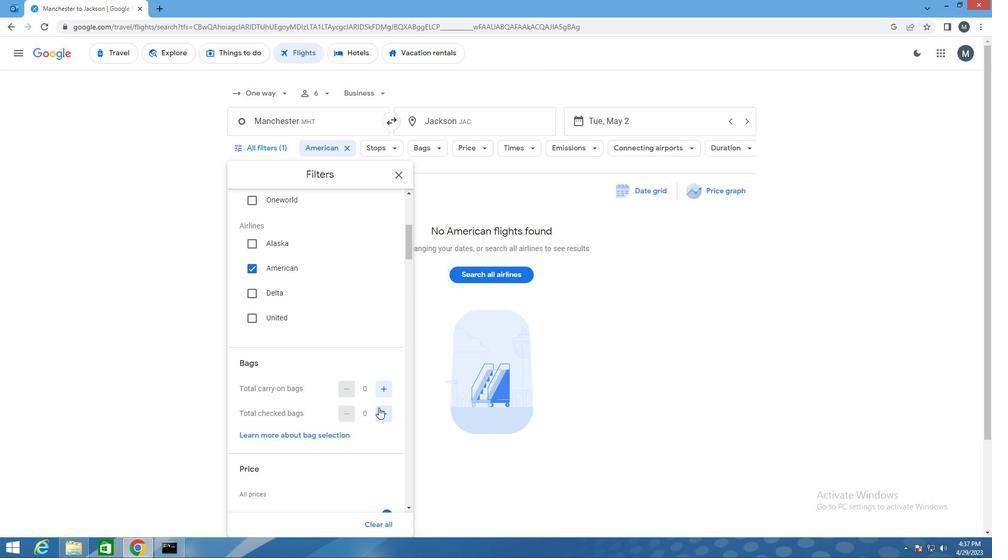 
Action: Mouse pressed left at (380, 411)
Screenshot: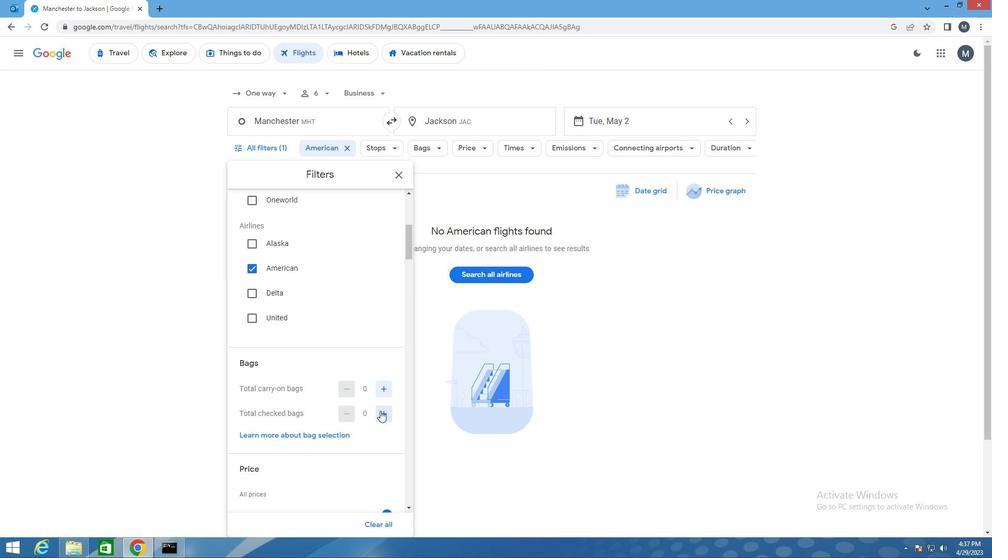 
Action: Mouse moved to (357, 399)
Screenshot: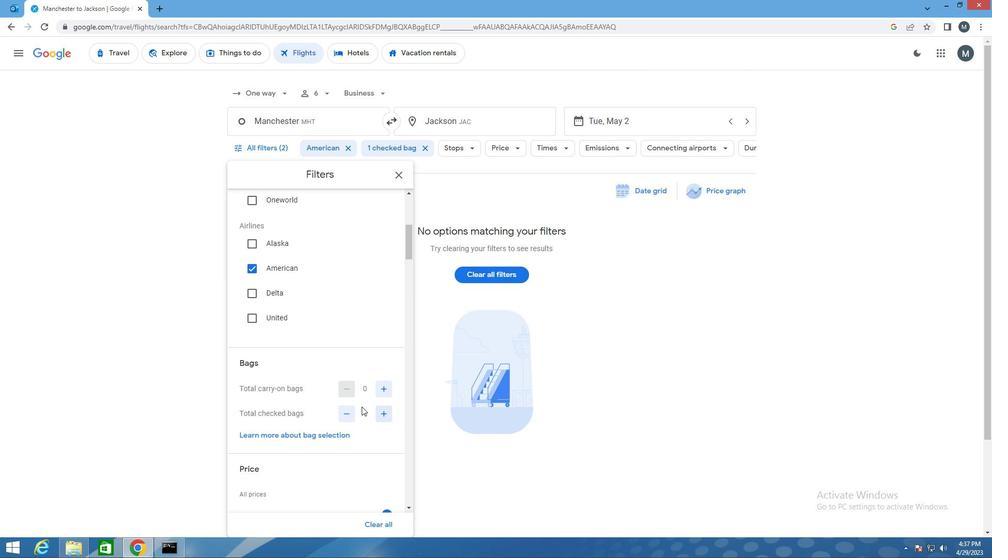 
Action: Mouse scrolled (357, 399) with delta (0, 0)
Screenshot: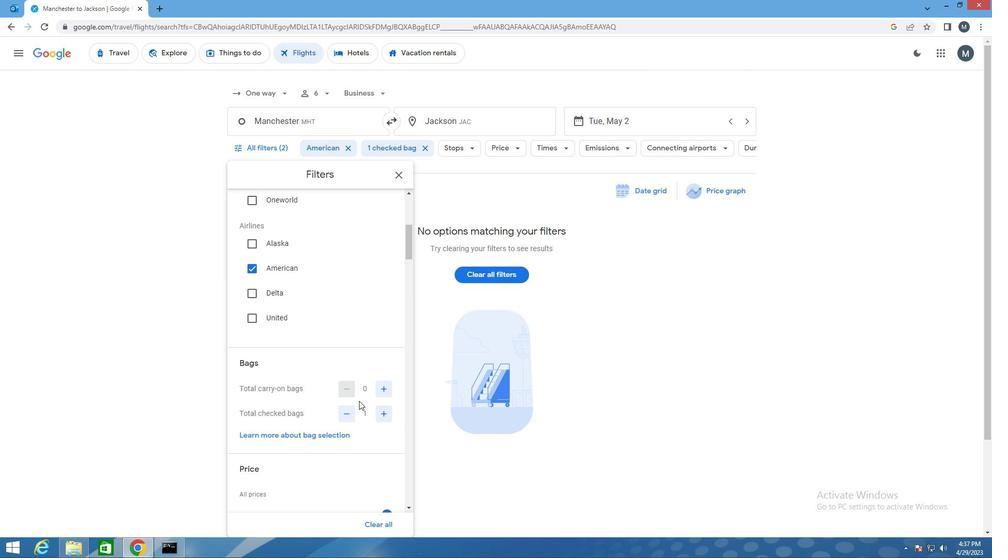 
Action: Mouse moved to (356, 399)
Screenshot: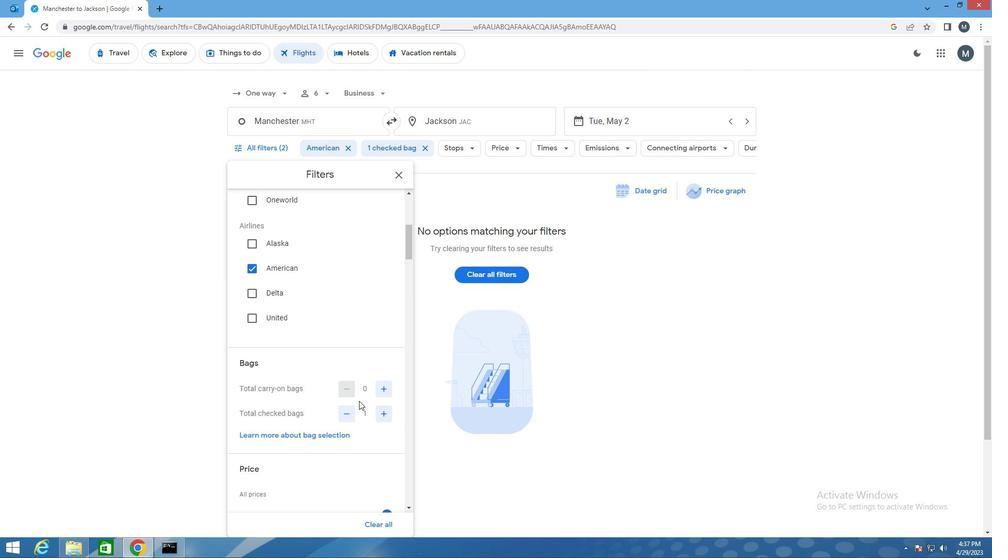 
Action: Mouse scrolled (356, 399) with delta (0, 0)
Screenshot: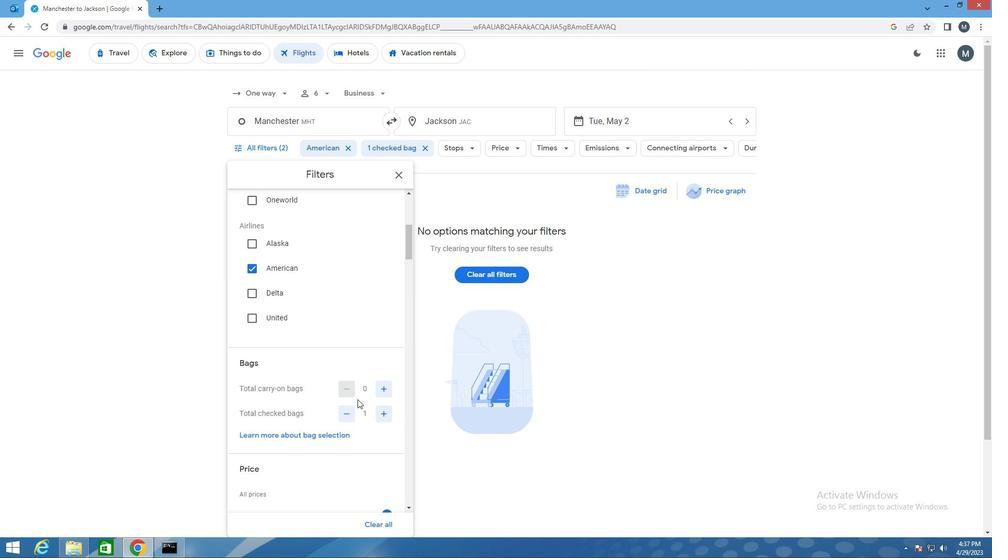 
Action: Mouse moved to (337, 392)
Screenshot: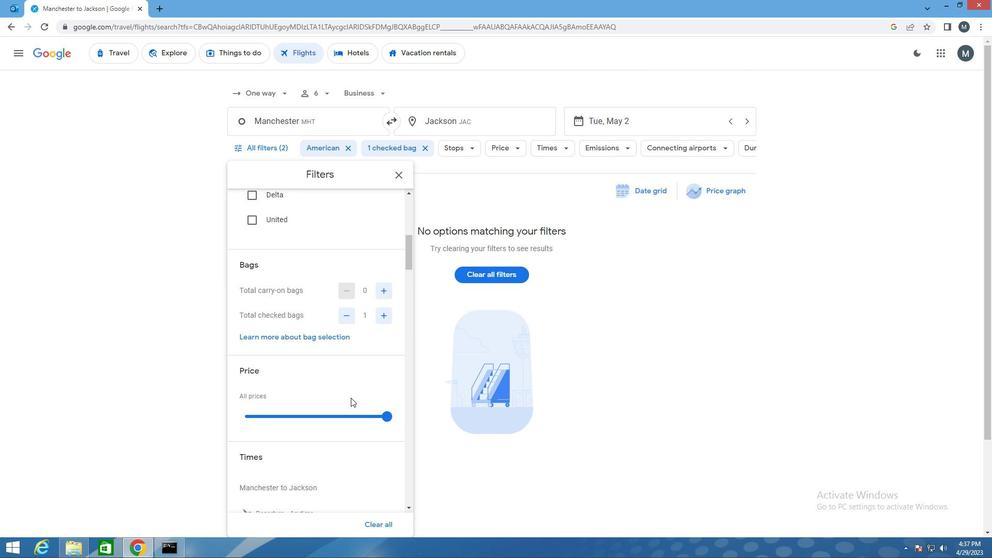 
Action: Mouse scrolled (337, 392) with delta (0, 0)
Screenshot: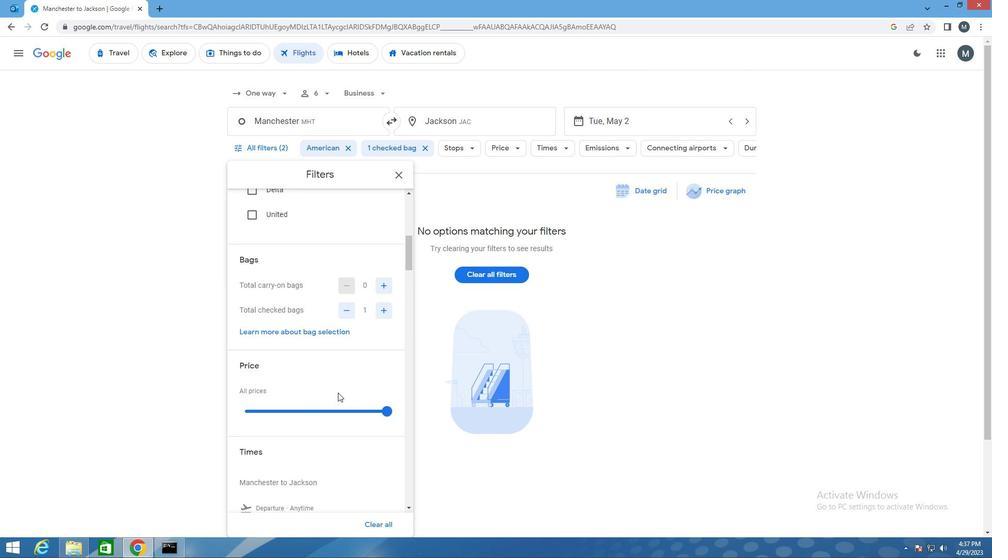 
Action: Mouse moved to (301, 343)
Screenshot: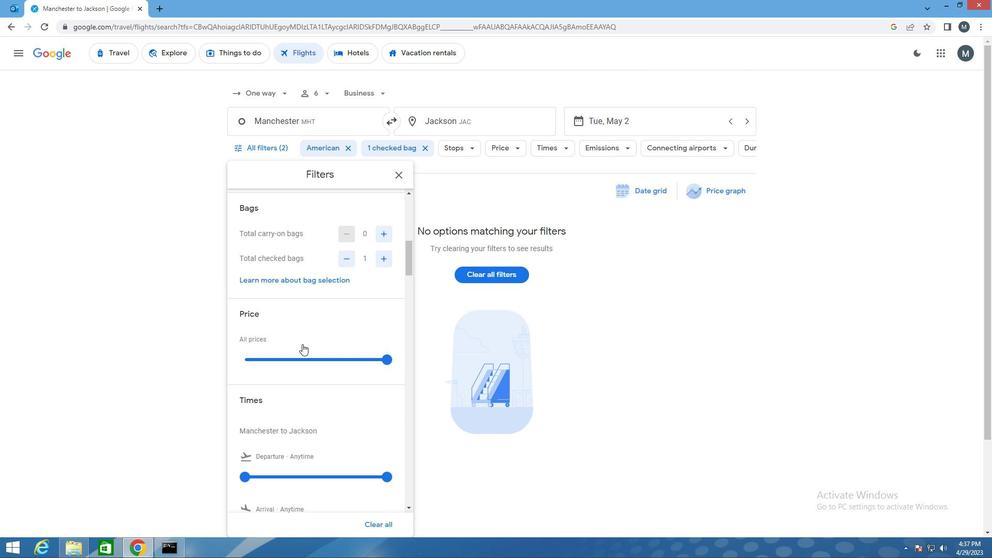 
Action: Mouse pressed left at (301, 343)
Screenshot: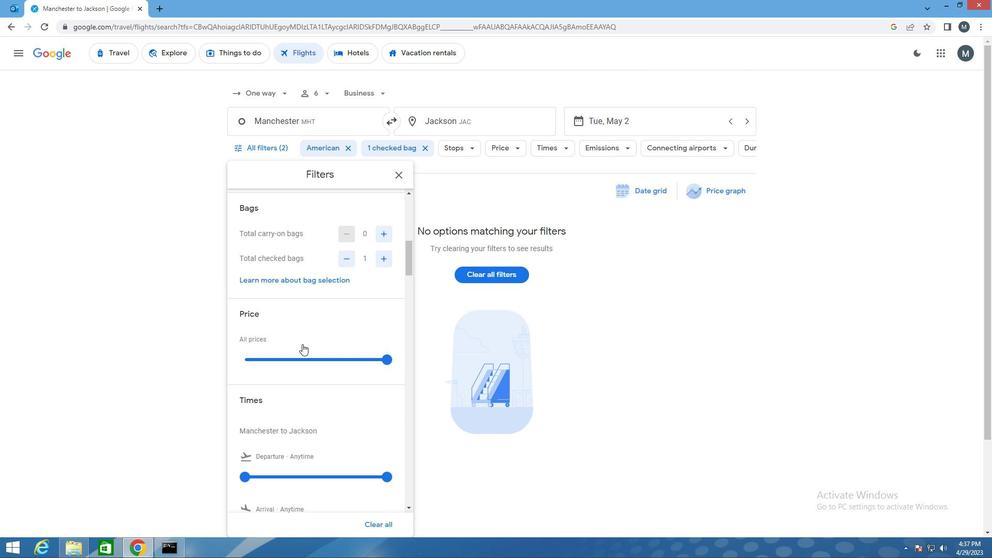 
Action: Mouse moved to (292, 355)
Screenshot: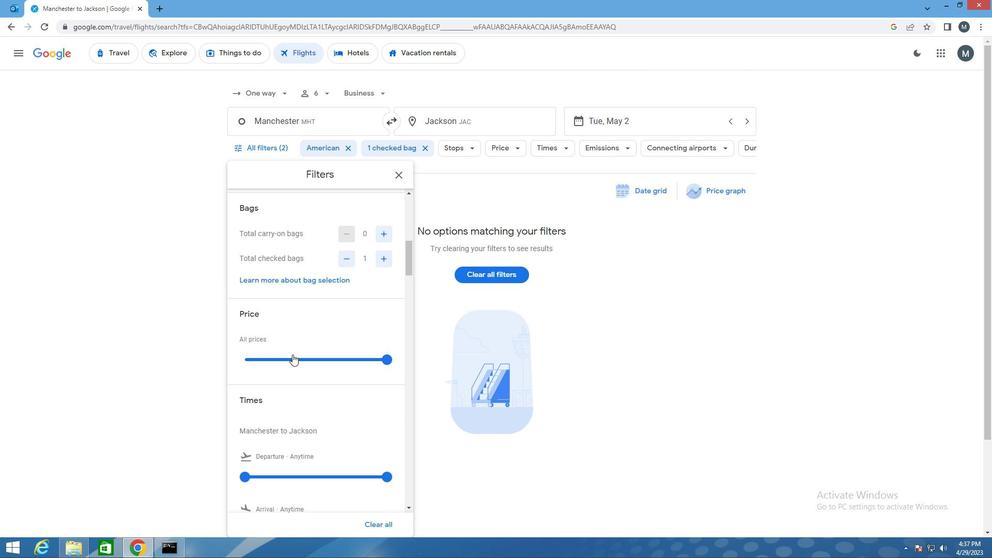 
Action: Mouse pressed left at (292, 355)
Screenshot: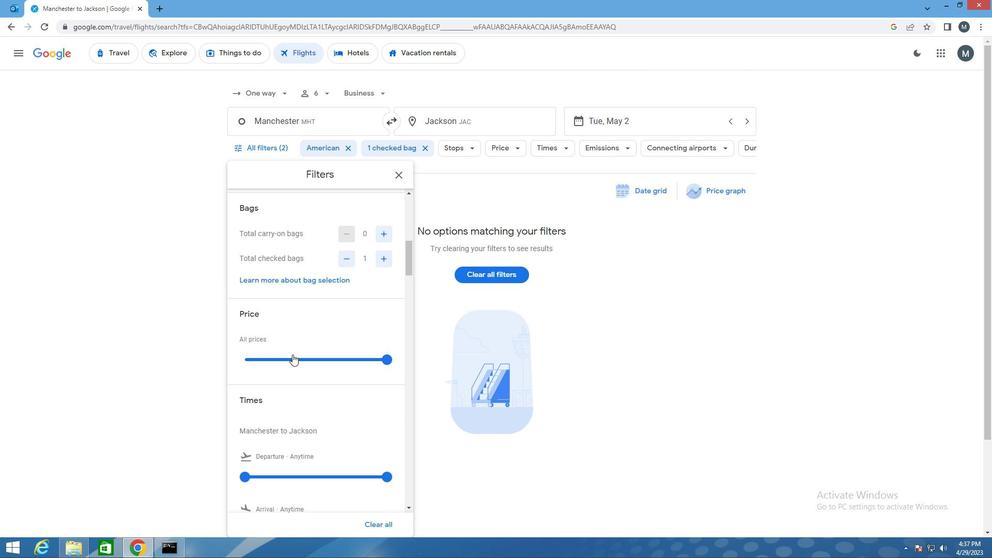 
Action: Mouse moved to (292, 355)
Screenshot: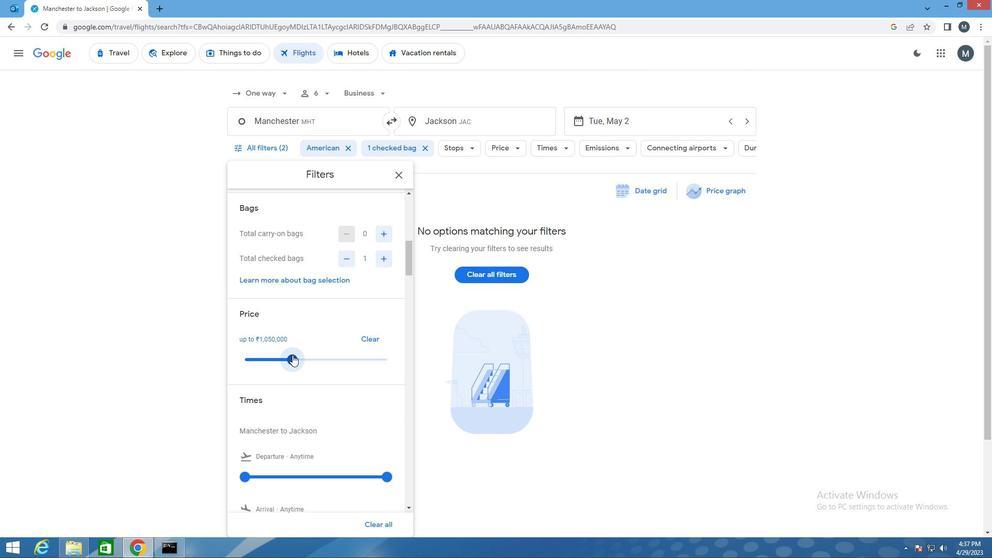 
Action: Mouse pressed left at (292, 355)
Screenshot: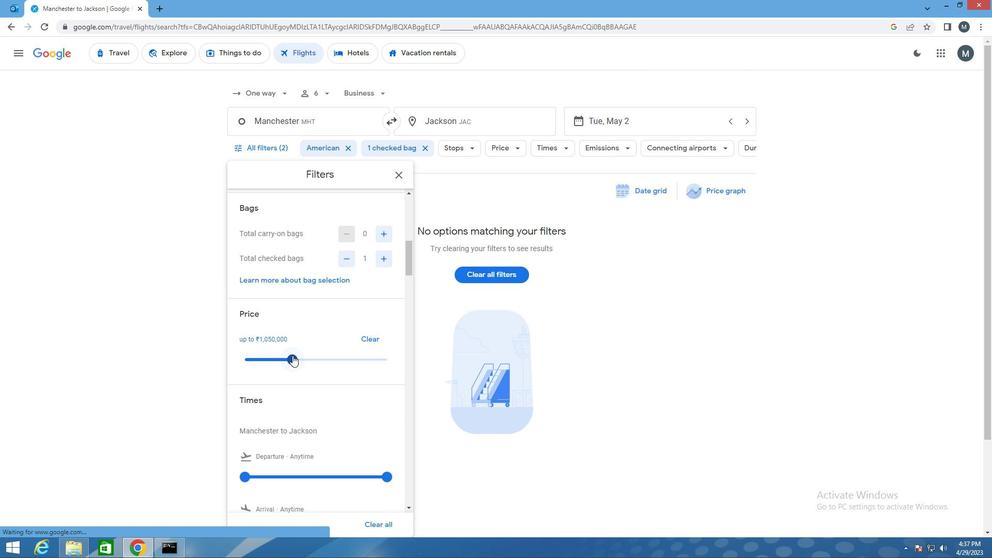 
Action: Mouse moved to (339, 351)
Screenshot: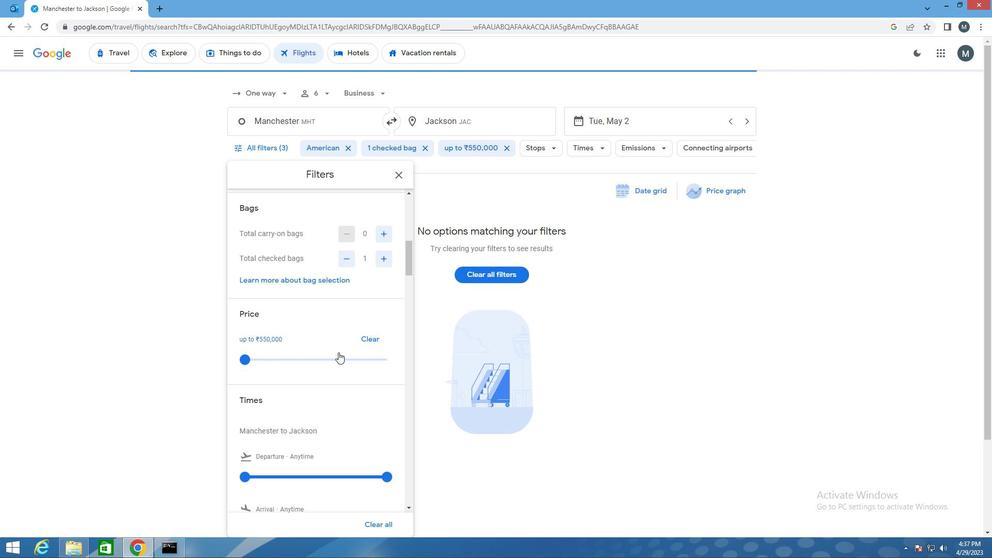 
Action: Mouse scrolled (339, 351) with delta (0, 0)
Screenshot: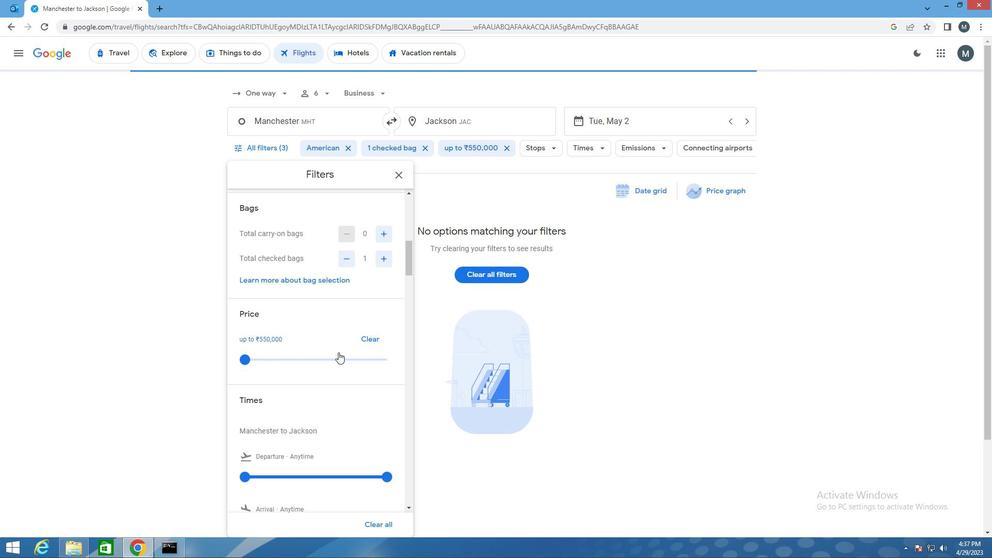 
Action: Mouse moved to (339, 351)
Screenshot: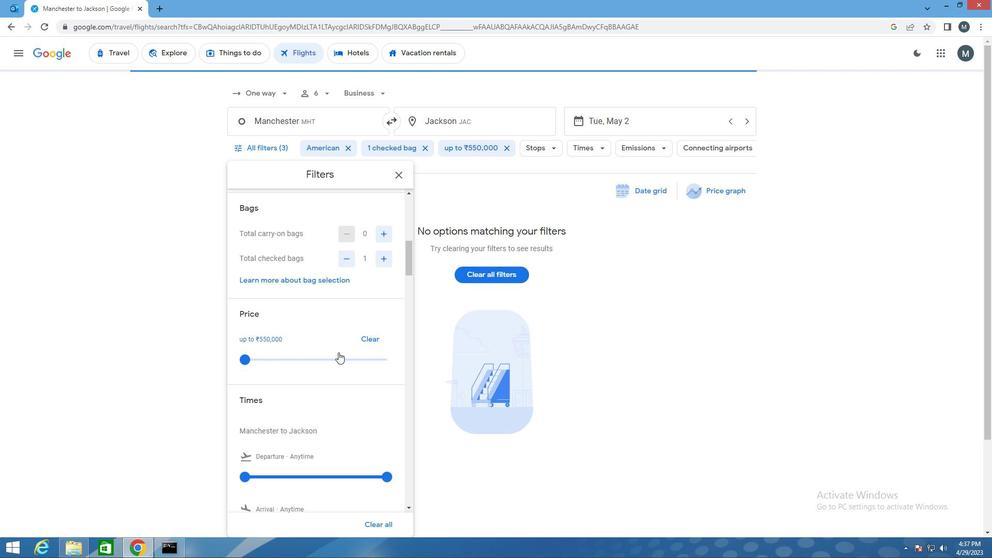 
Action: Mouse scrolled (339, 351) with delta (0, 0)
Screenshot: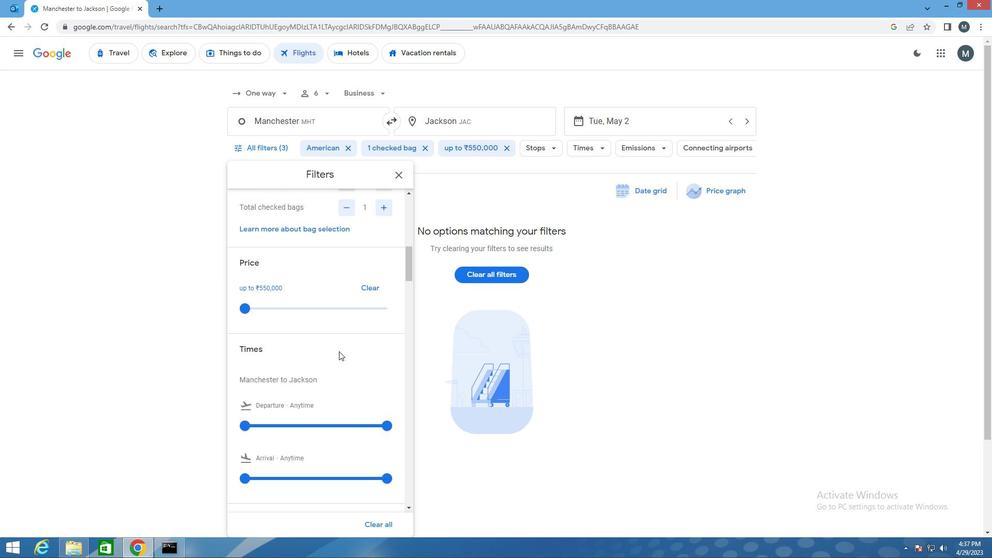 
Action: Mouse moved to (339, 352)
Screenshot: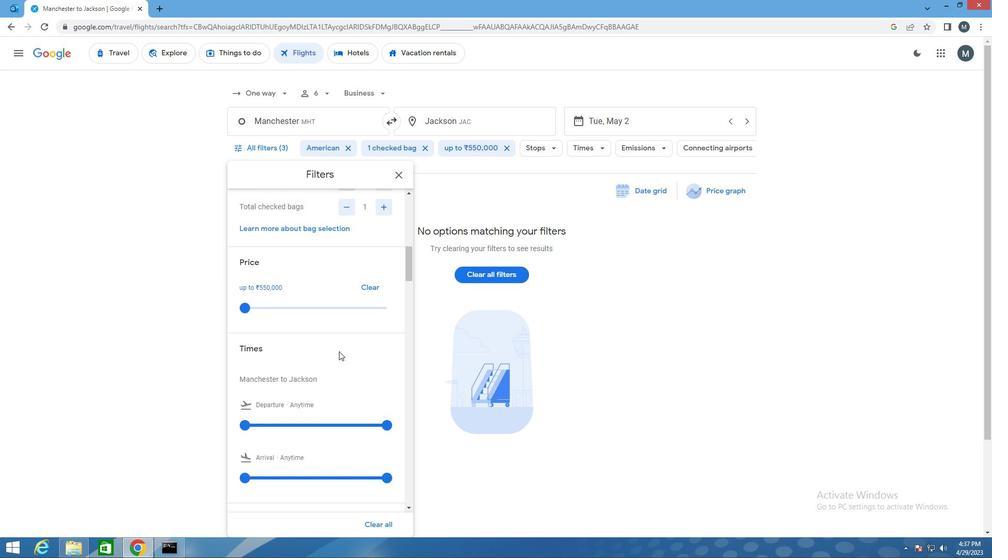 
Action: Mouse scrolled (339, 351) with delta (0, 0)
Screenshot: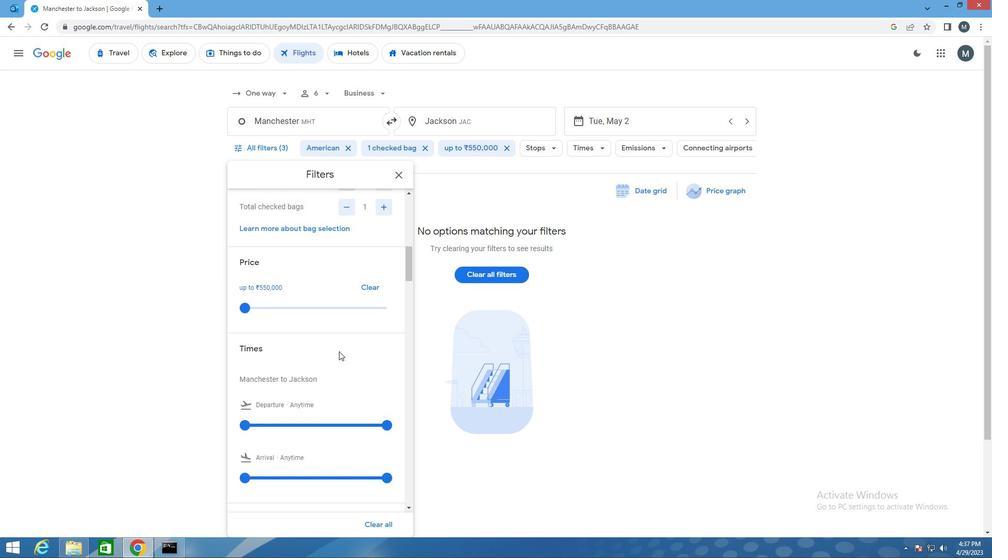 
Action: Mouse moved to (245, 322)
Screenshot: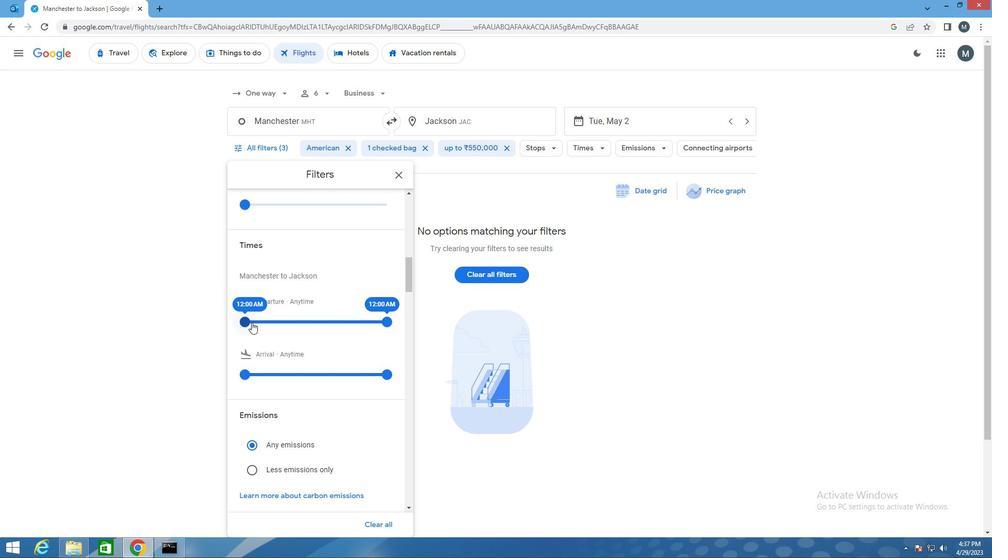 
Action: Mouse pressed left at (245, 322)
Screenshot: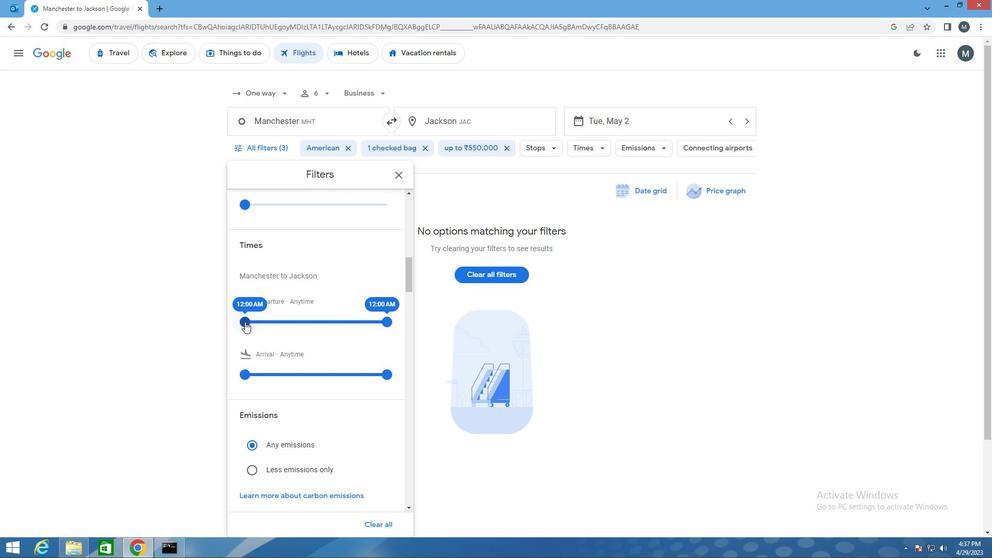 
Action: Mouse moved to (382, 320)
Screenshot: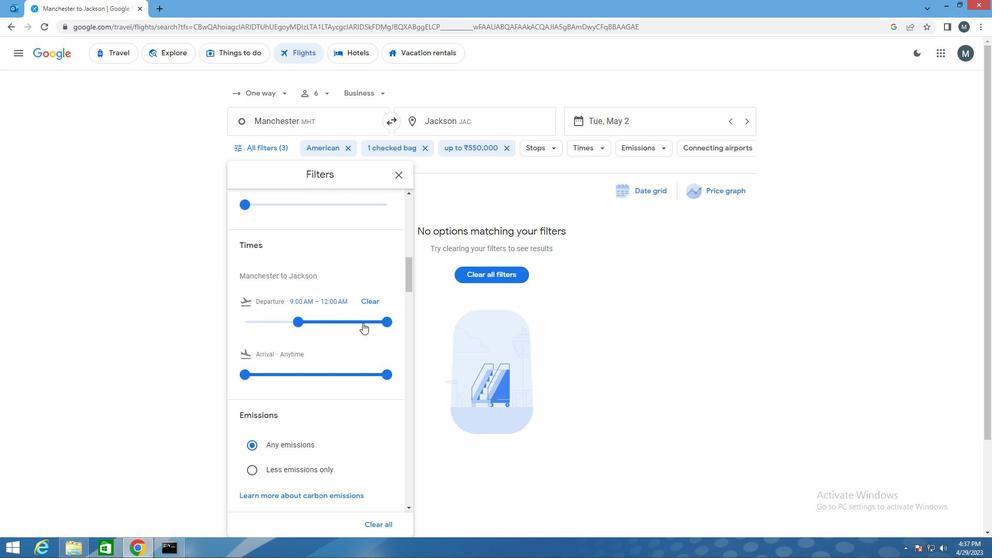 
Action: Mouse pressed left at (382, 320)
Screenshot: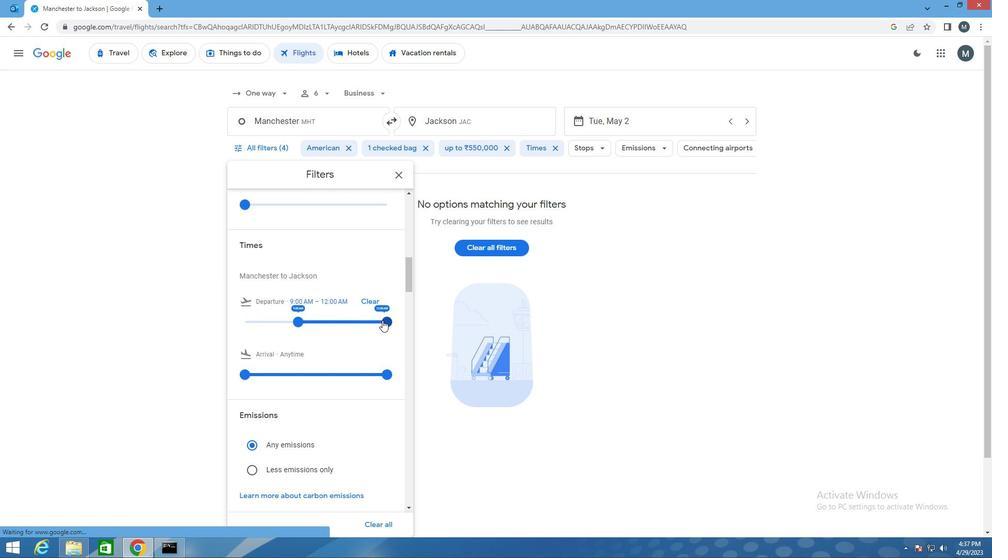 
Action: Mouse moved to (299, 321)
Screenshot: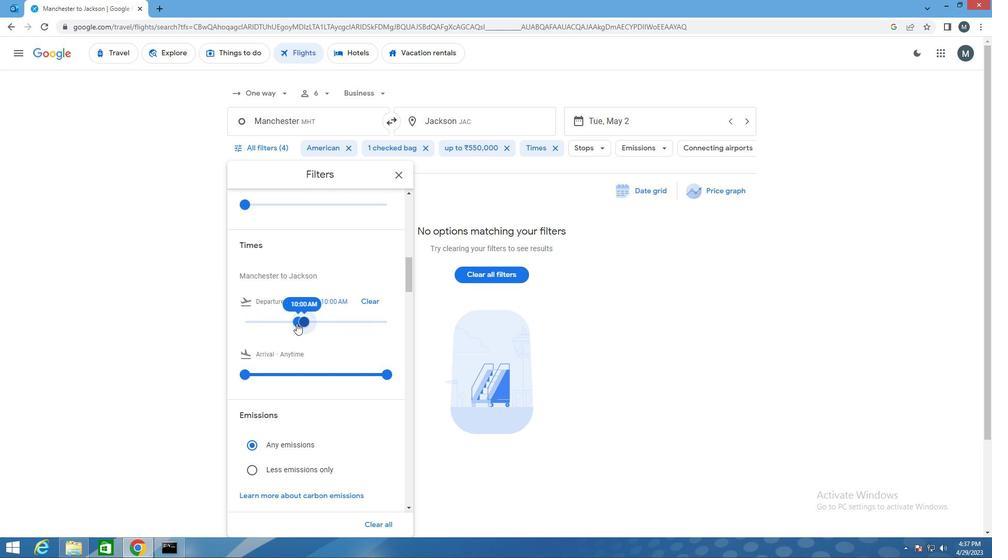 
Action: Mouse scrolled (299, 320) with delta (0, 0)
Screenshot: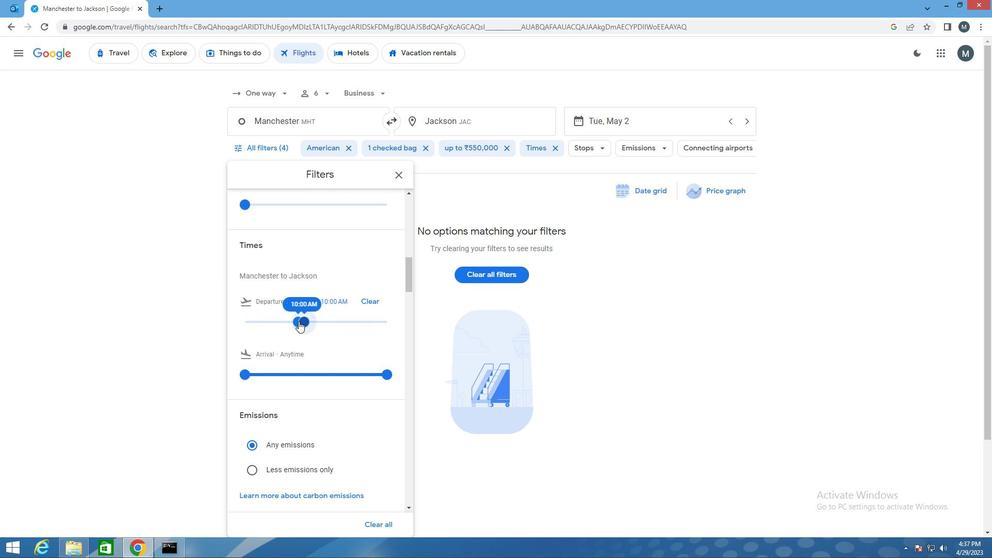 
Action: Mouse scrolled (299, 320) with delta (0, 0)
Screenshot: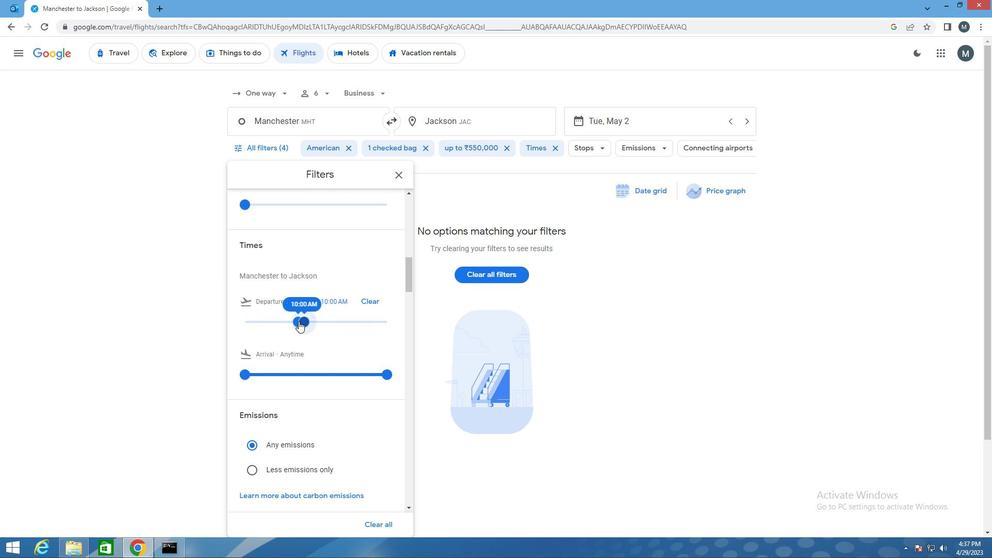 
Action: Mouse scrolled (299, 320) with delta (0, 0)
Screenshot: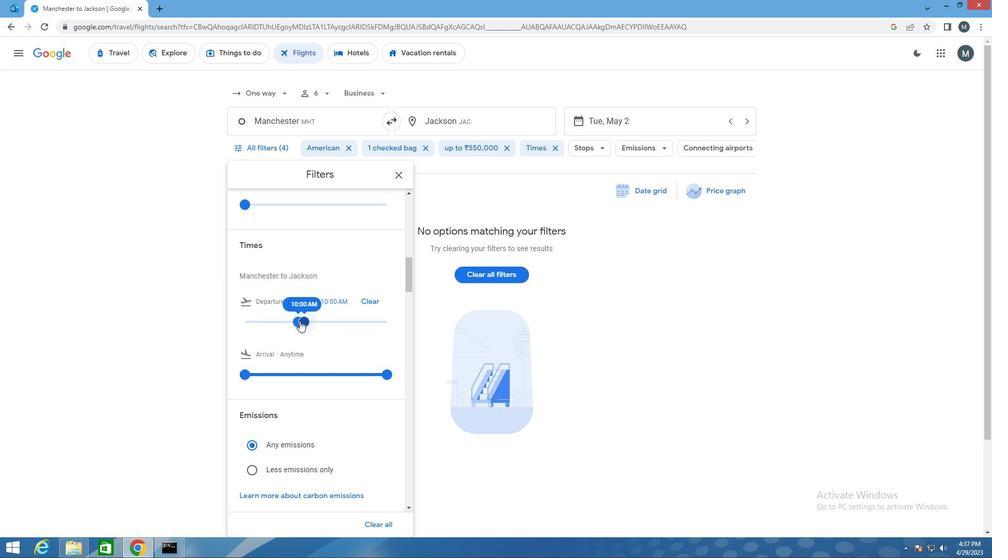 
Action: Mouse moved to (404, 177)
Screenshot: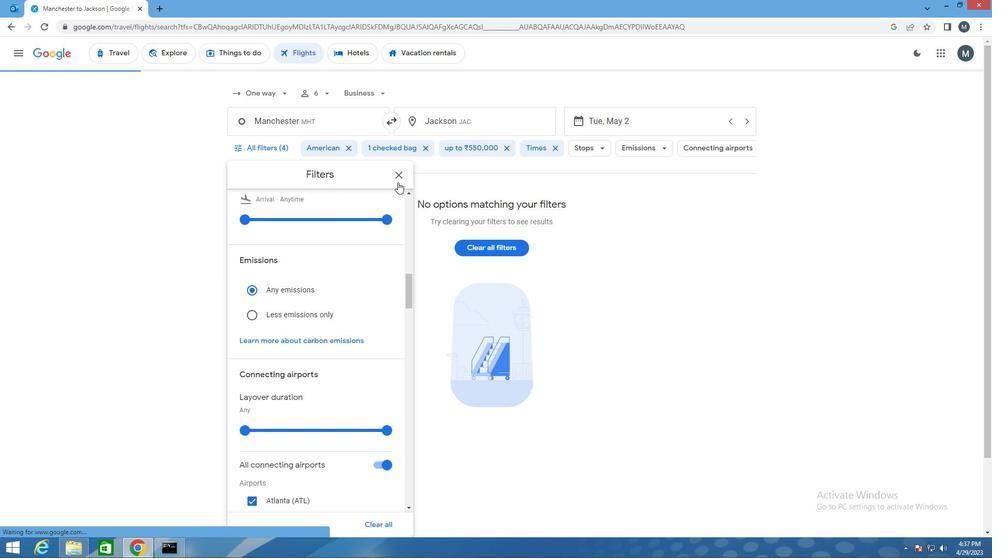 
Action: Mouse pressed left at (404, 177)
Screenshot: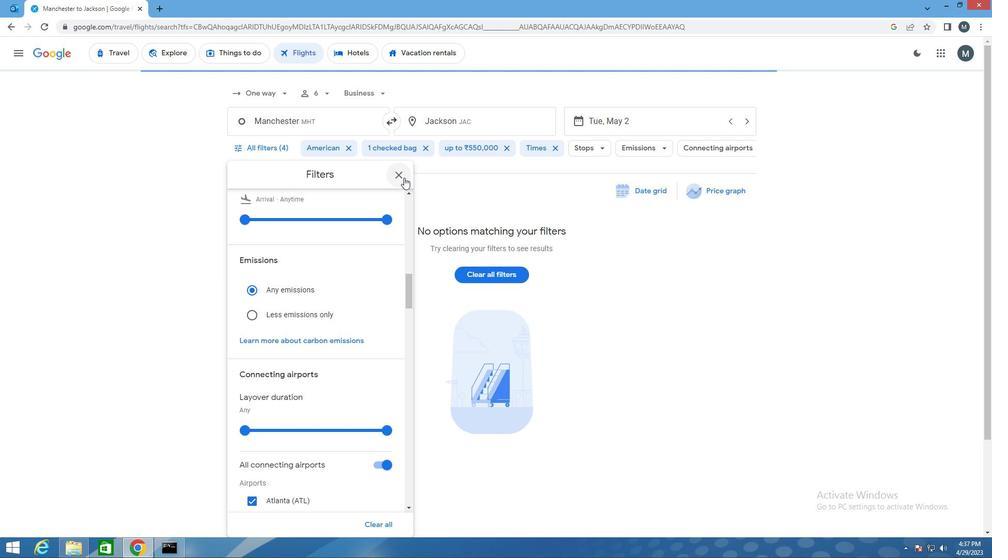 
Action: Mouse moved to (403, 177)
Screenshot: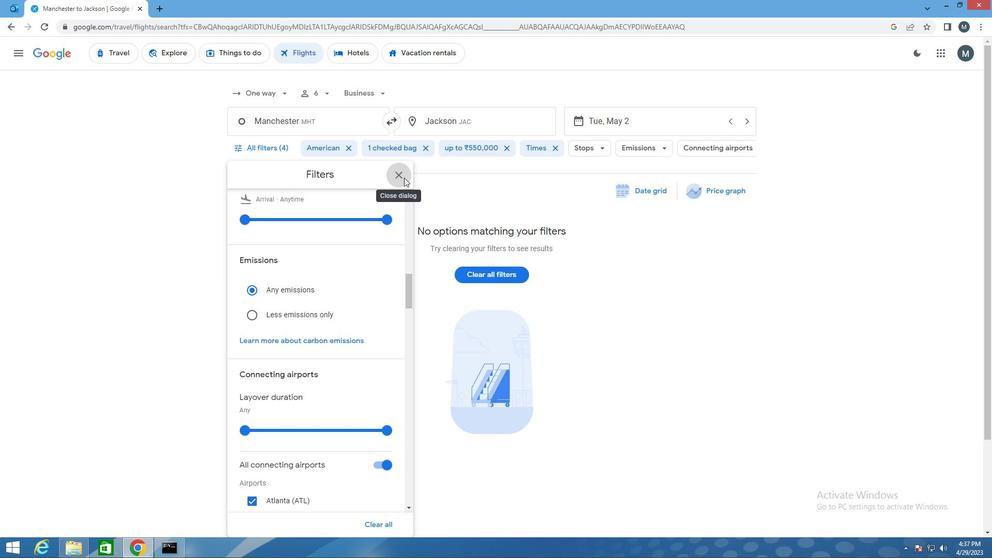 
